 Task: Create a due date automation trigger when advanced on, on the monday of the week a card is due add fields with custom field "Resume" set to a date in this week at 11:00 AM.
Action: Mouse moved to (1359, 114)
Screenshot: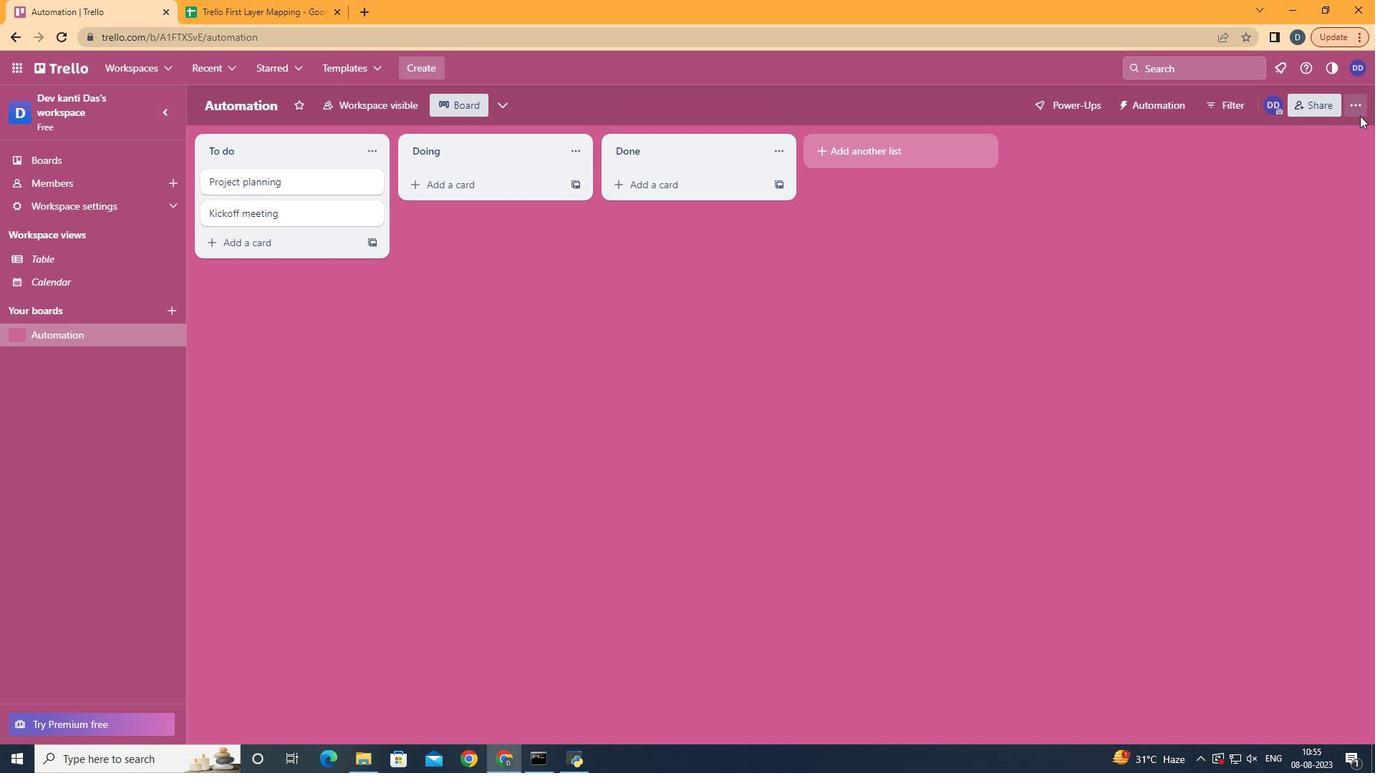 
Action: Mouse pressed left at (1359, 114)
Screenshot: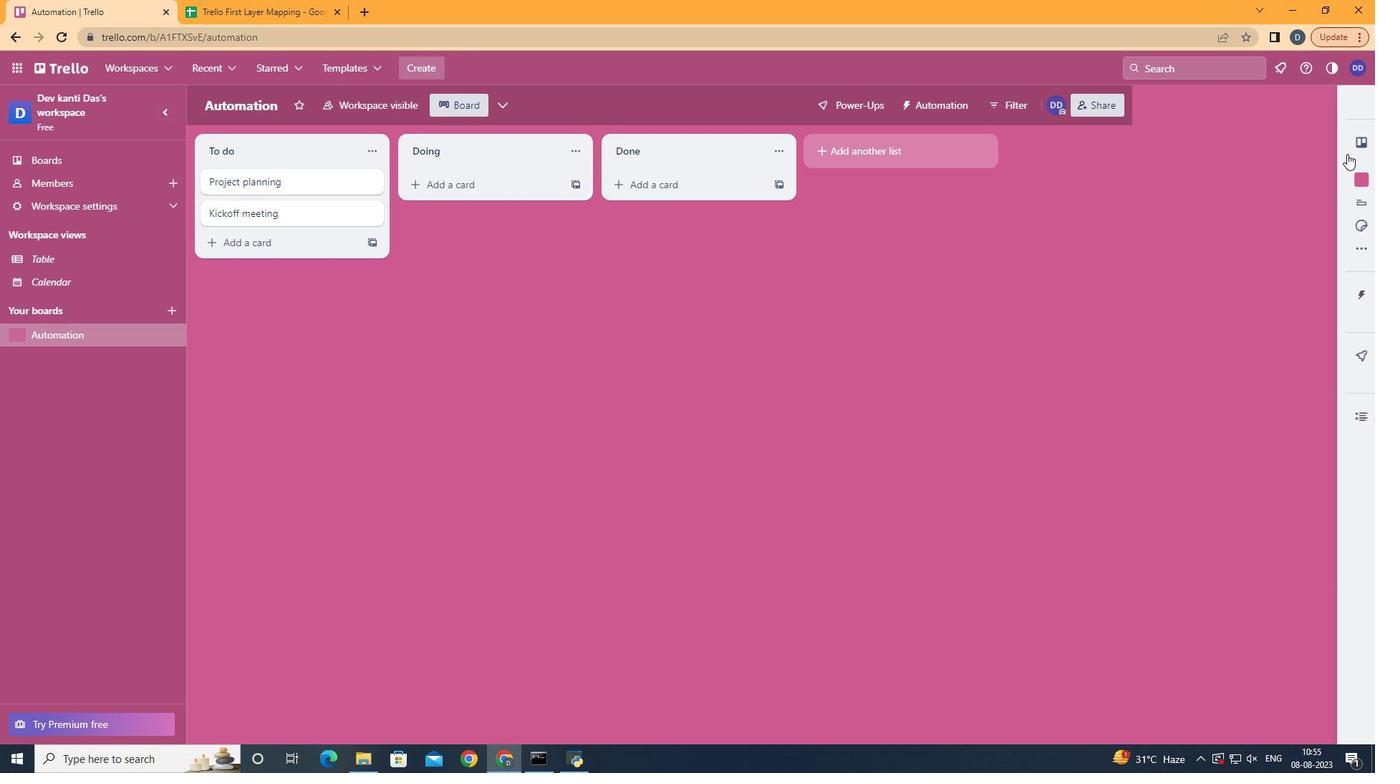 
Action: Mouse moved to (1244, 300)
Screenshot: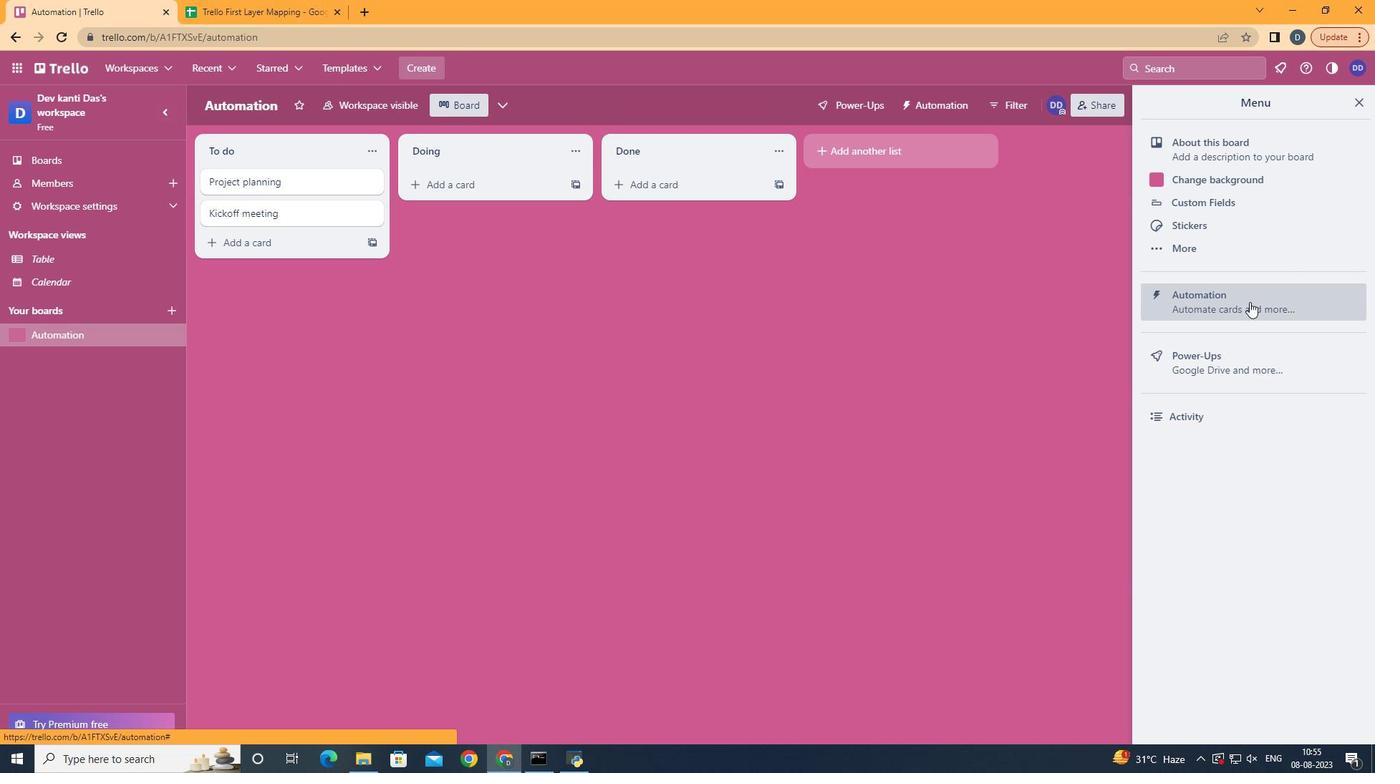 
Action: Mouse pressed left at (1244, 300)
Screenshot: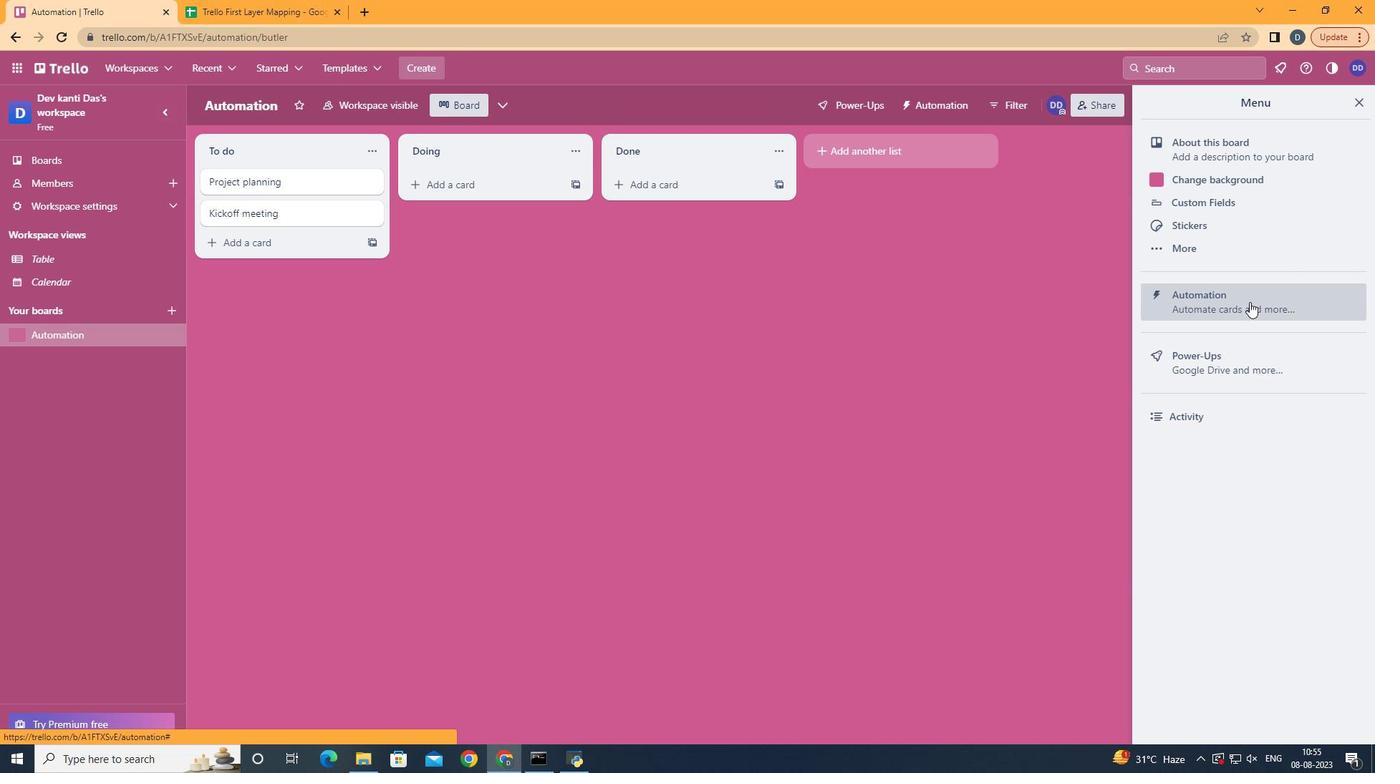 
Action: Mouse moved to (251, 284)
Screenshot: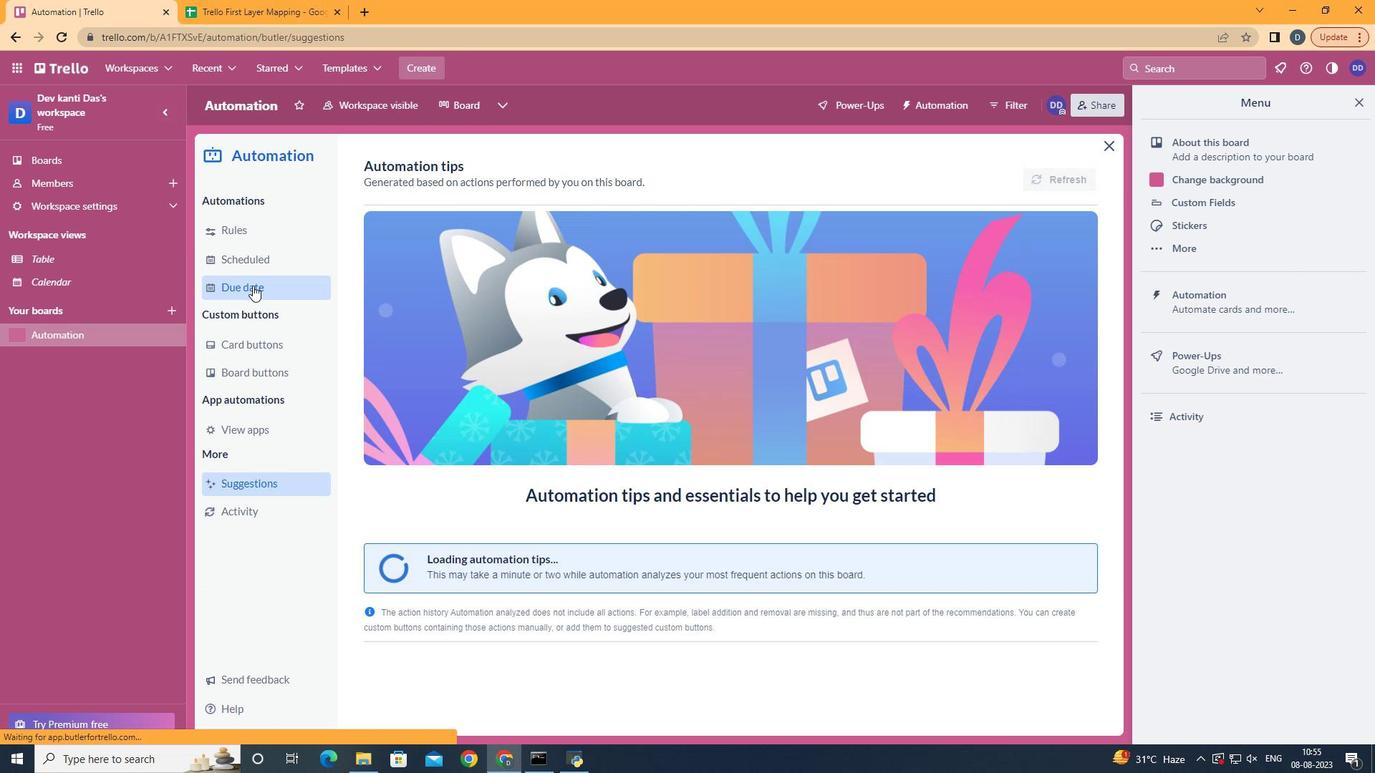 
Action: Mouse pressed left at (251, 284)
Screenshot: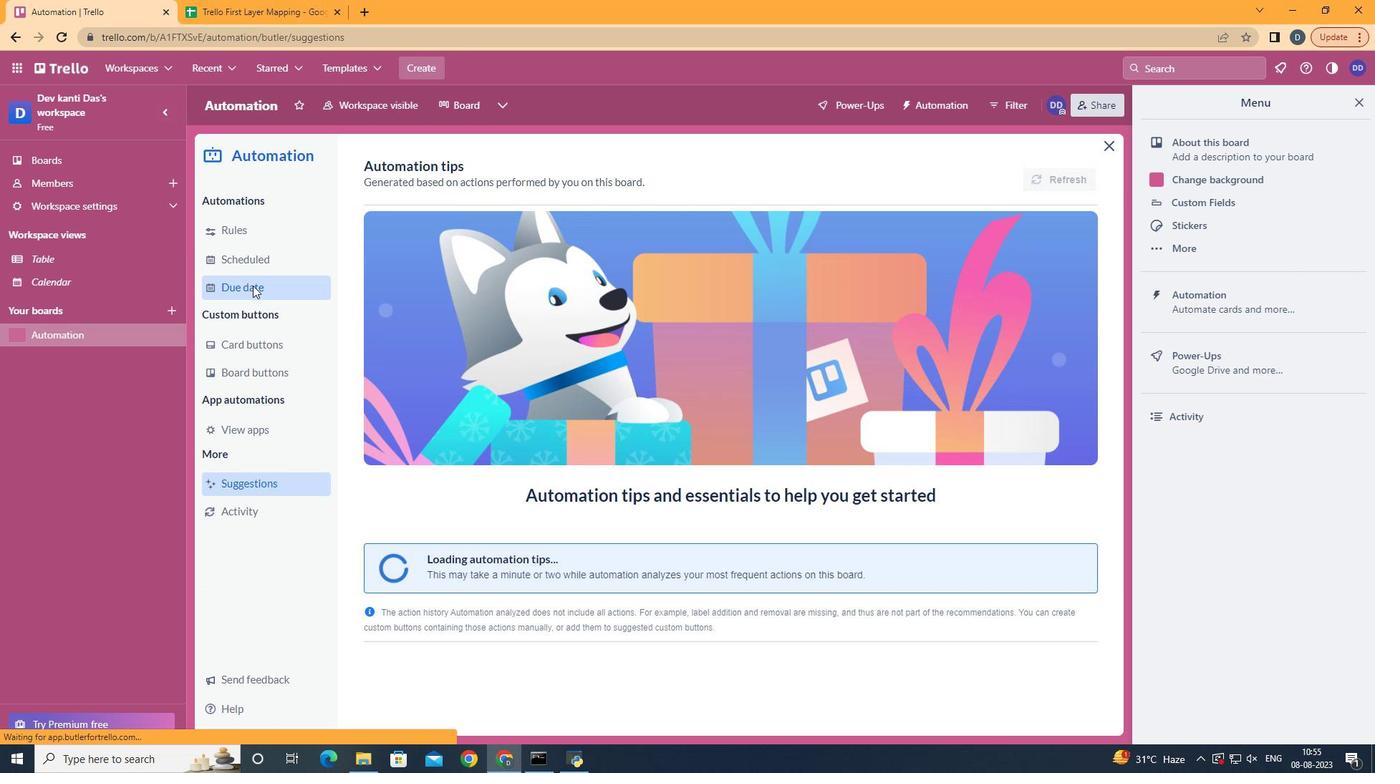 
Action: Mouse moved to (1016, 169)
Screenshot: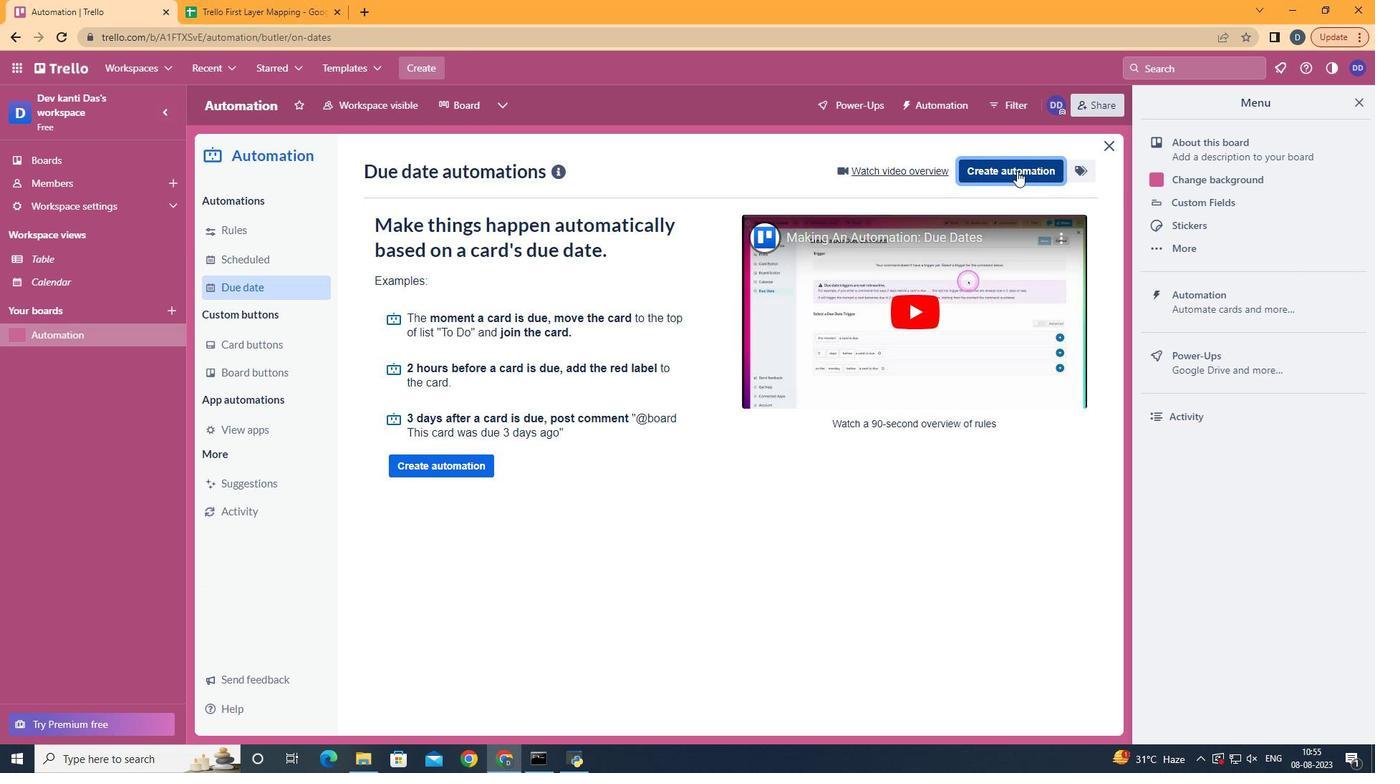 
Action: Mouse pressed left at (1016, 169)
Screenshot: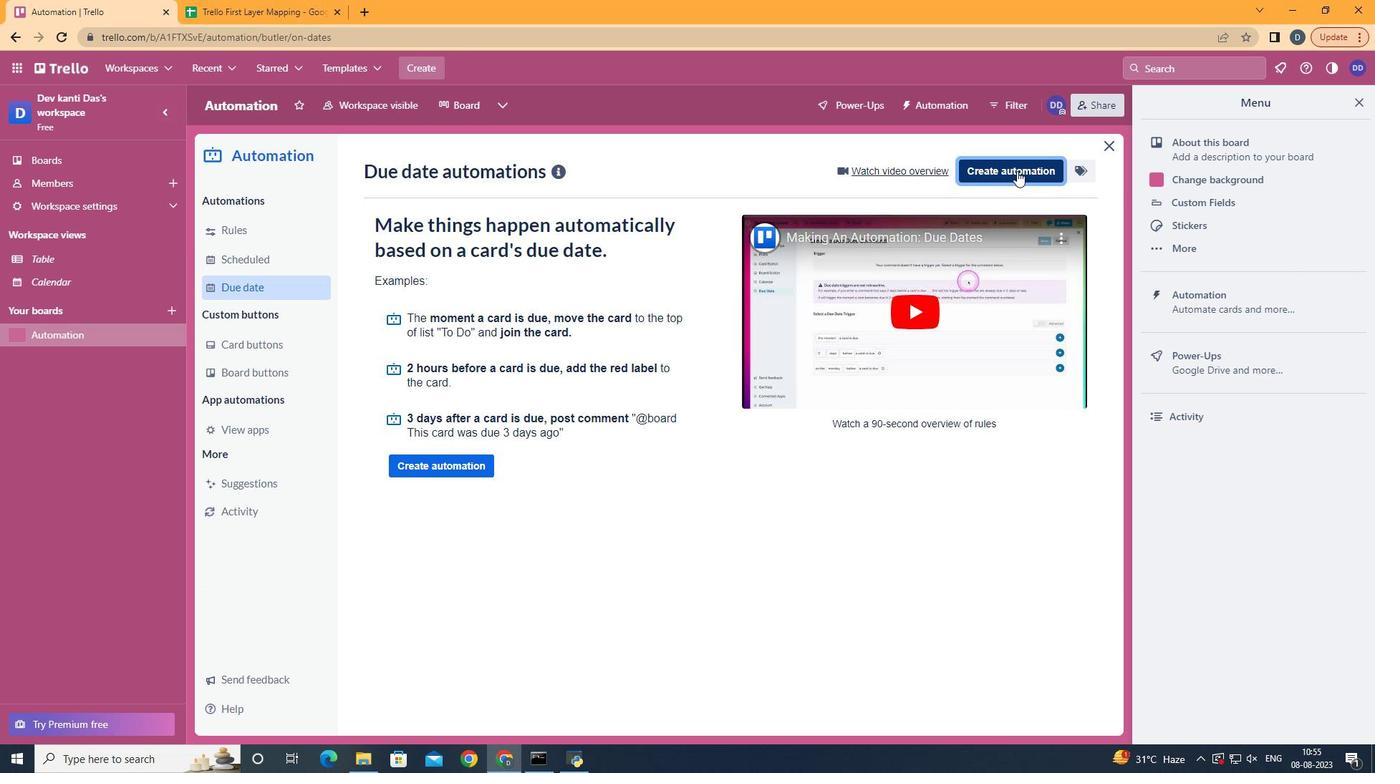 
Action: Mouse moved to (761, 299)
Screenshot: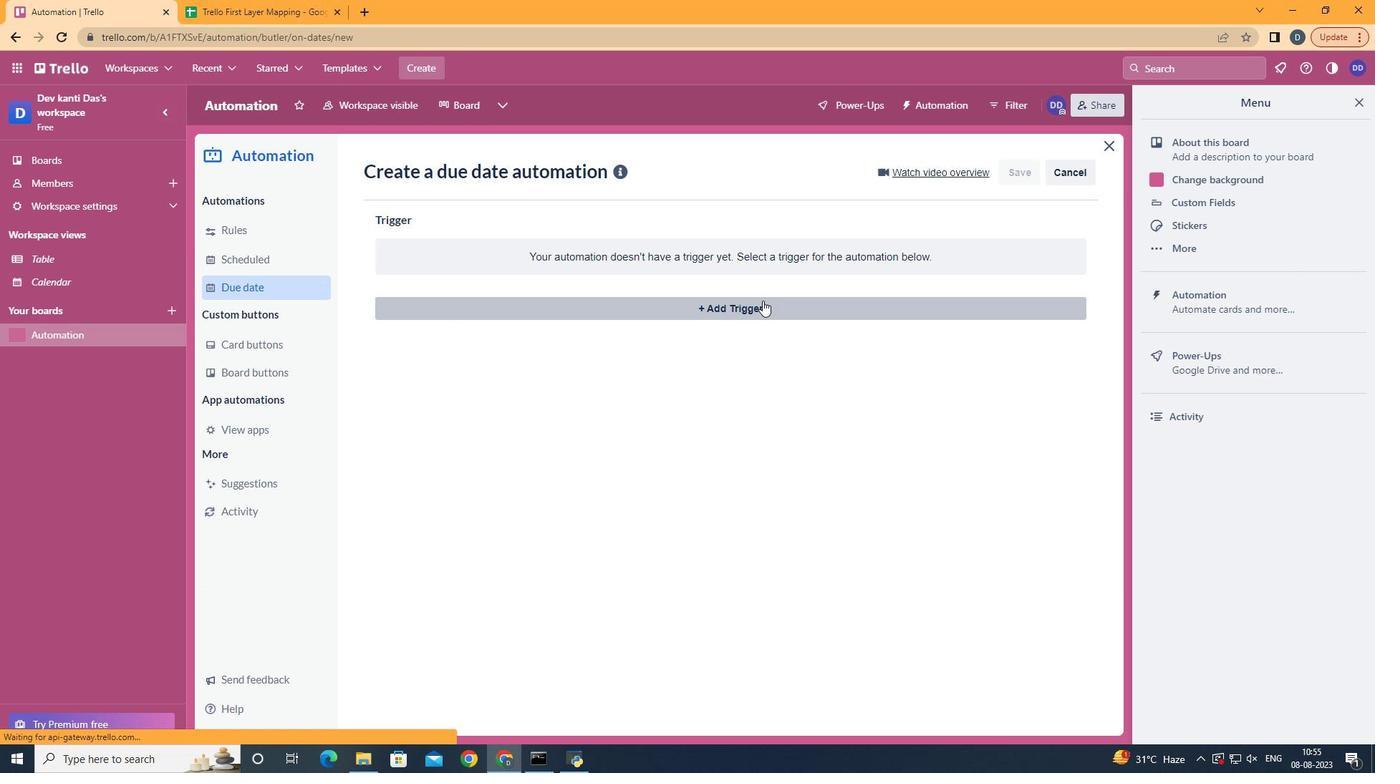 
Action: Mouse pressed left at (761, 299)
Screenshot: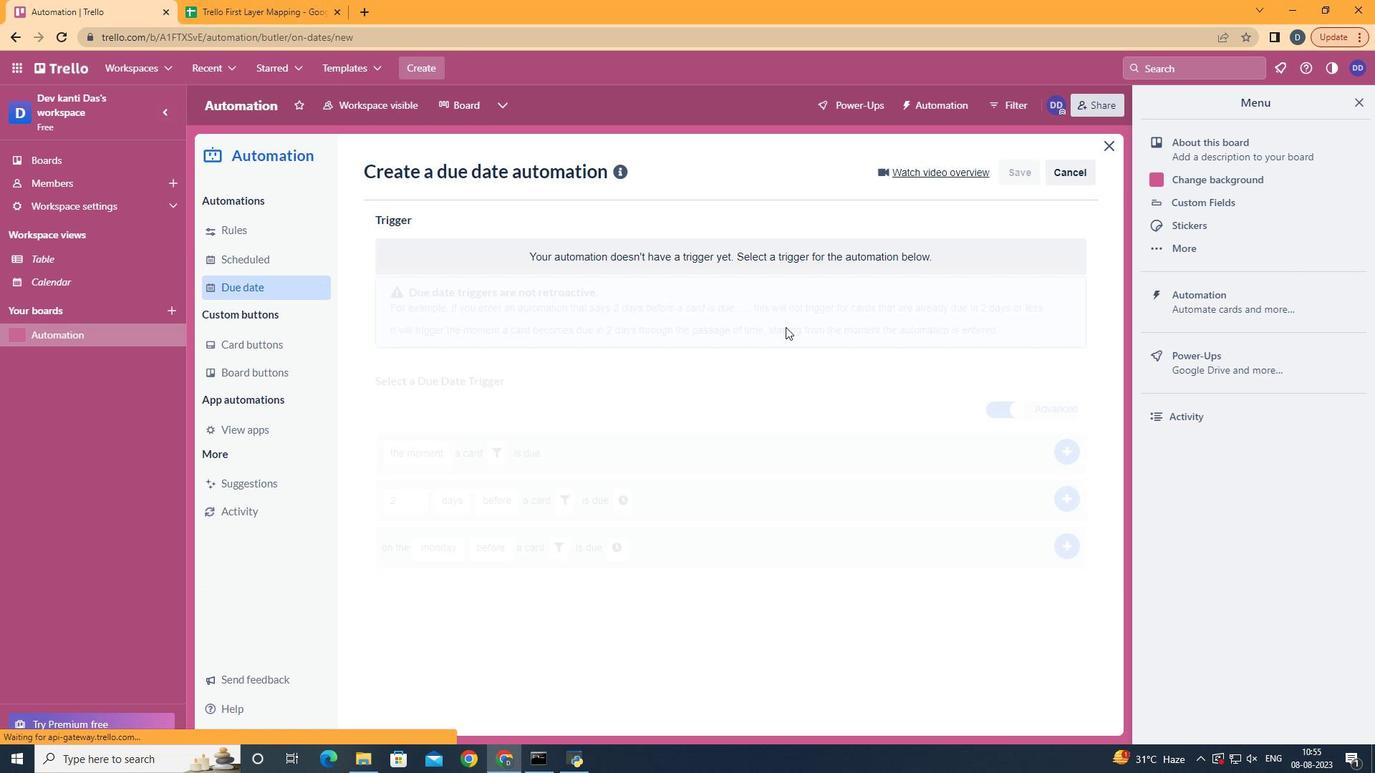 
Action: Mouse moved to (482, 372)
Screenshot: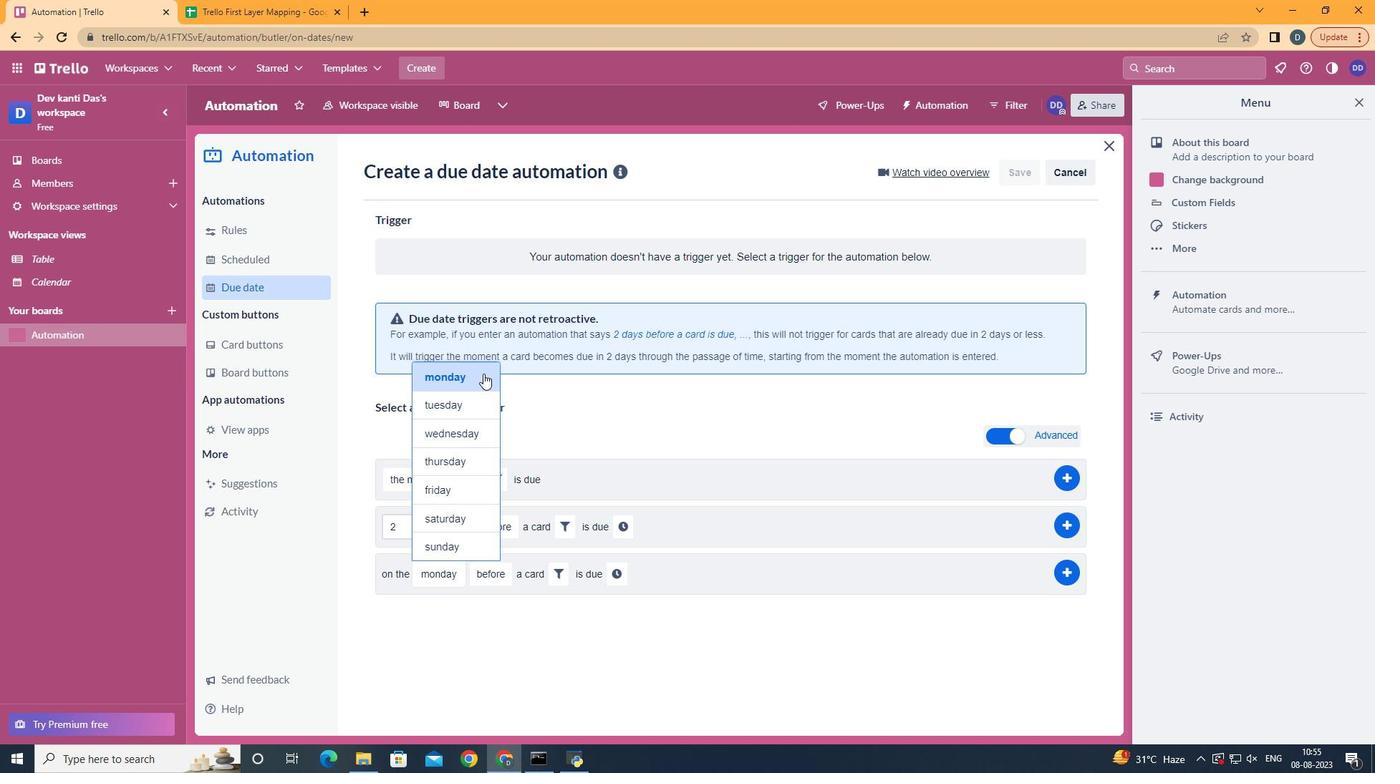 
Action: Mouse pressed left at (482, 372)
Screenshot: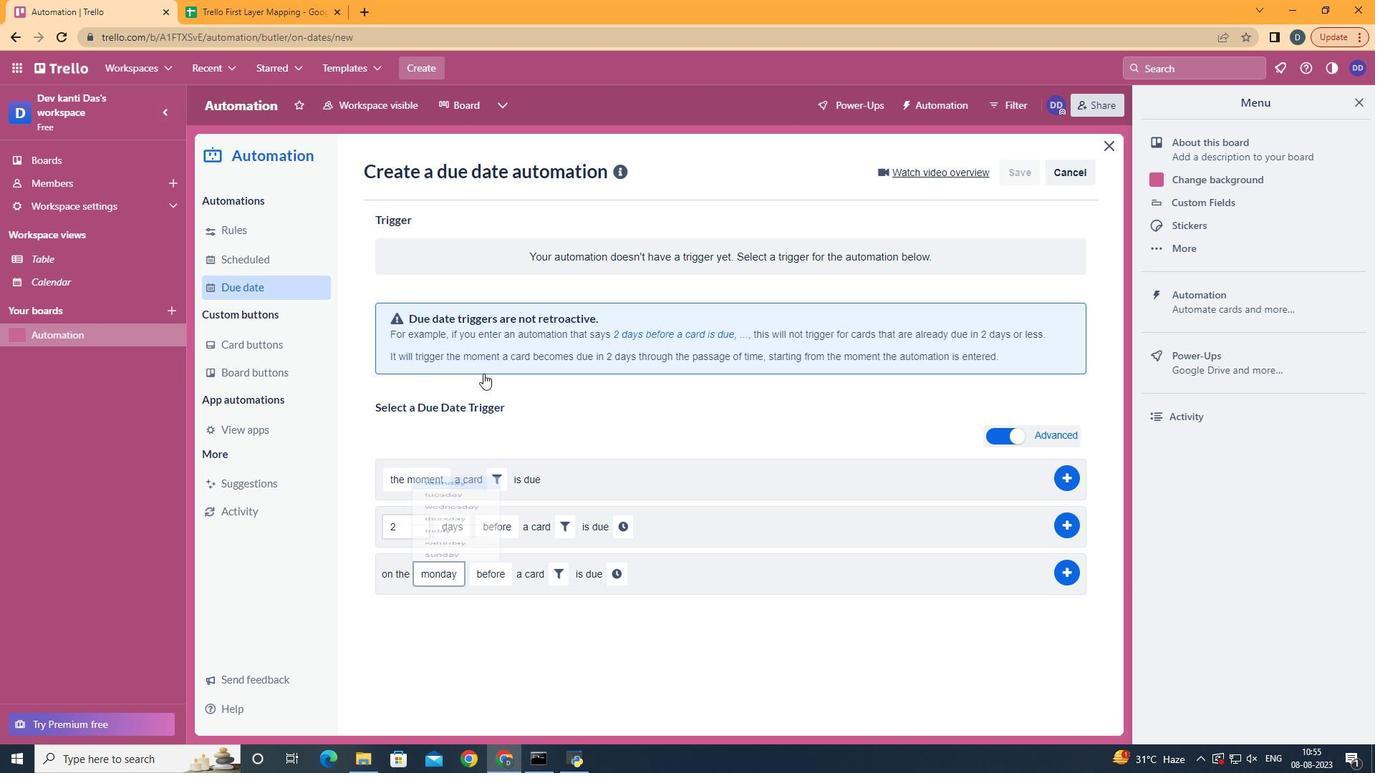 
Action: Mouse moved to (525, 655)
Screenshot: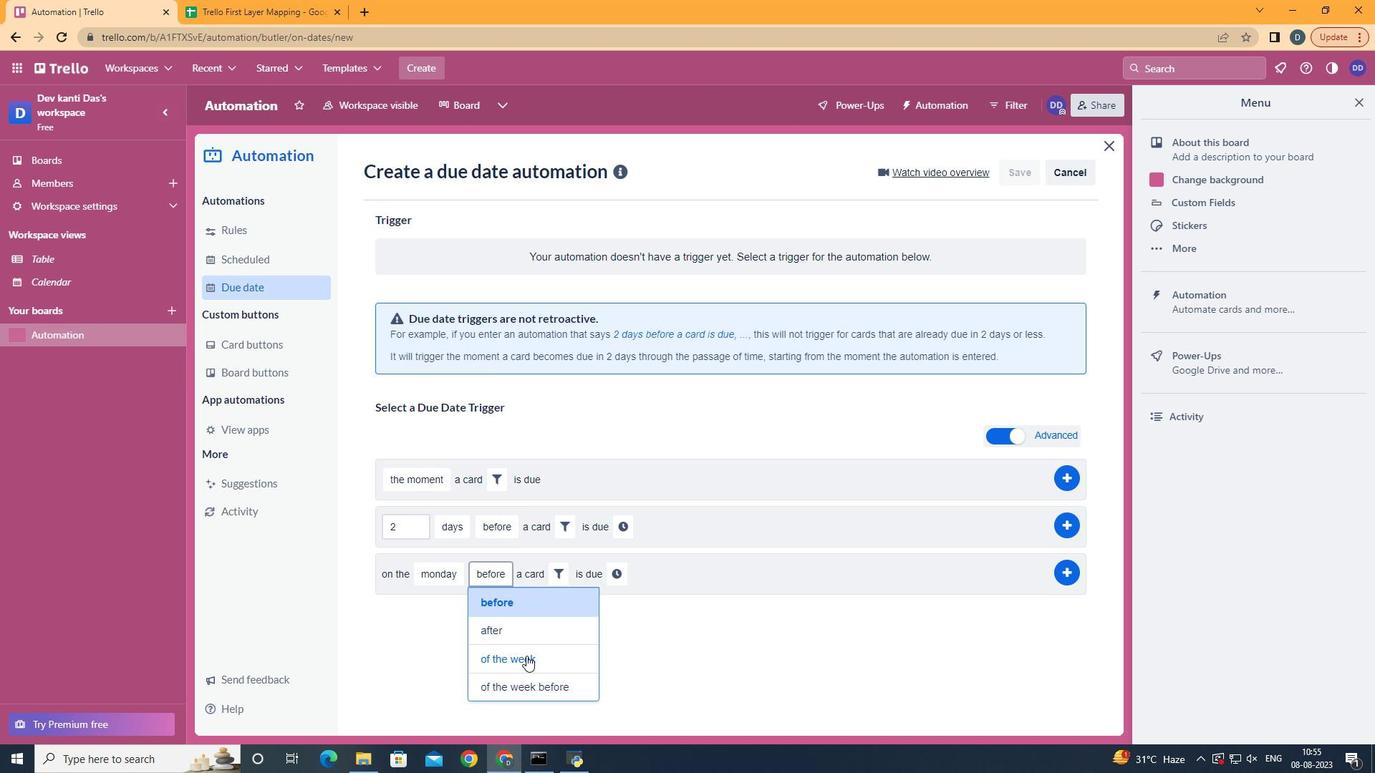 
Action: Mouse pressed left at (525, 655)
Screenshot: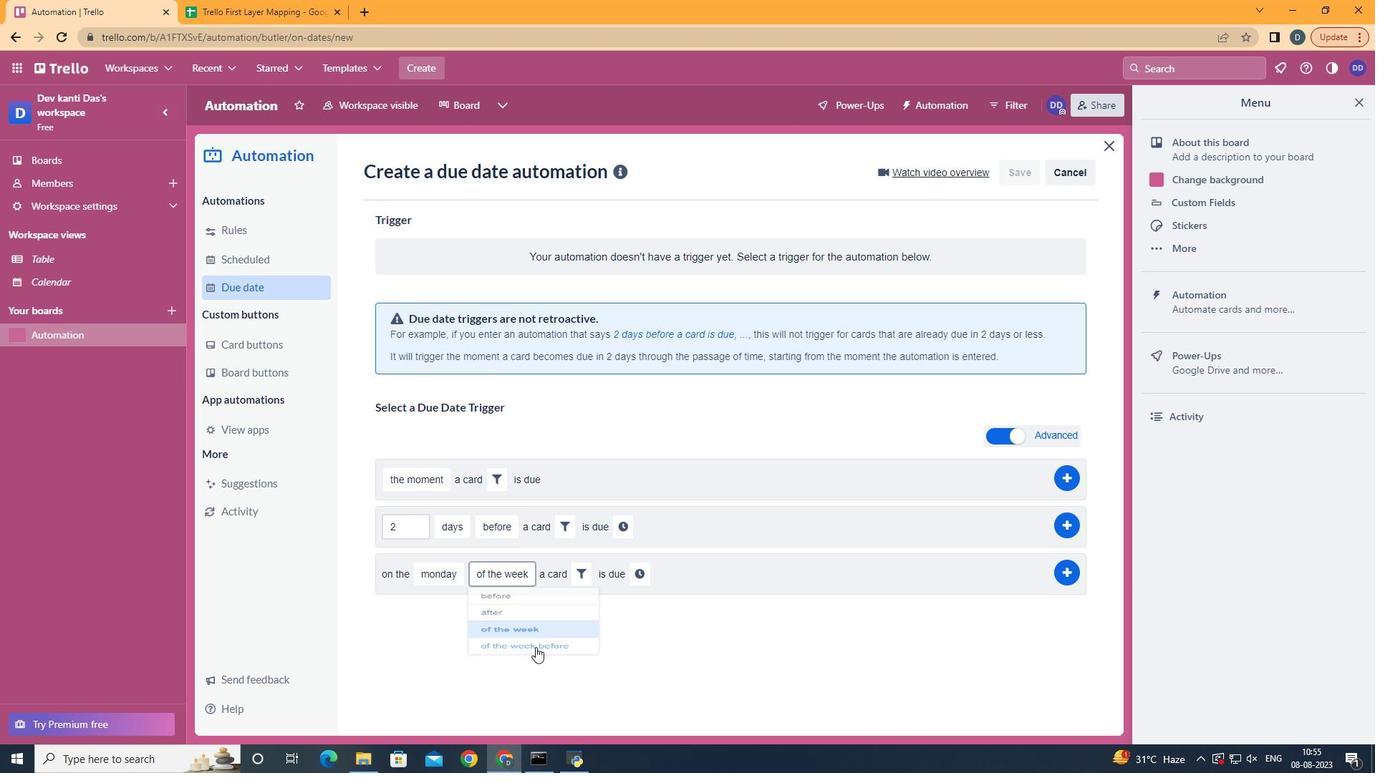 
Action: Mouse moved to (588, 561)
Screenshot: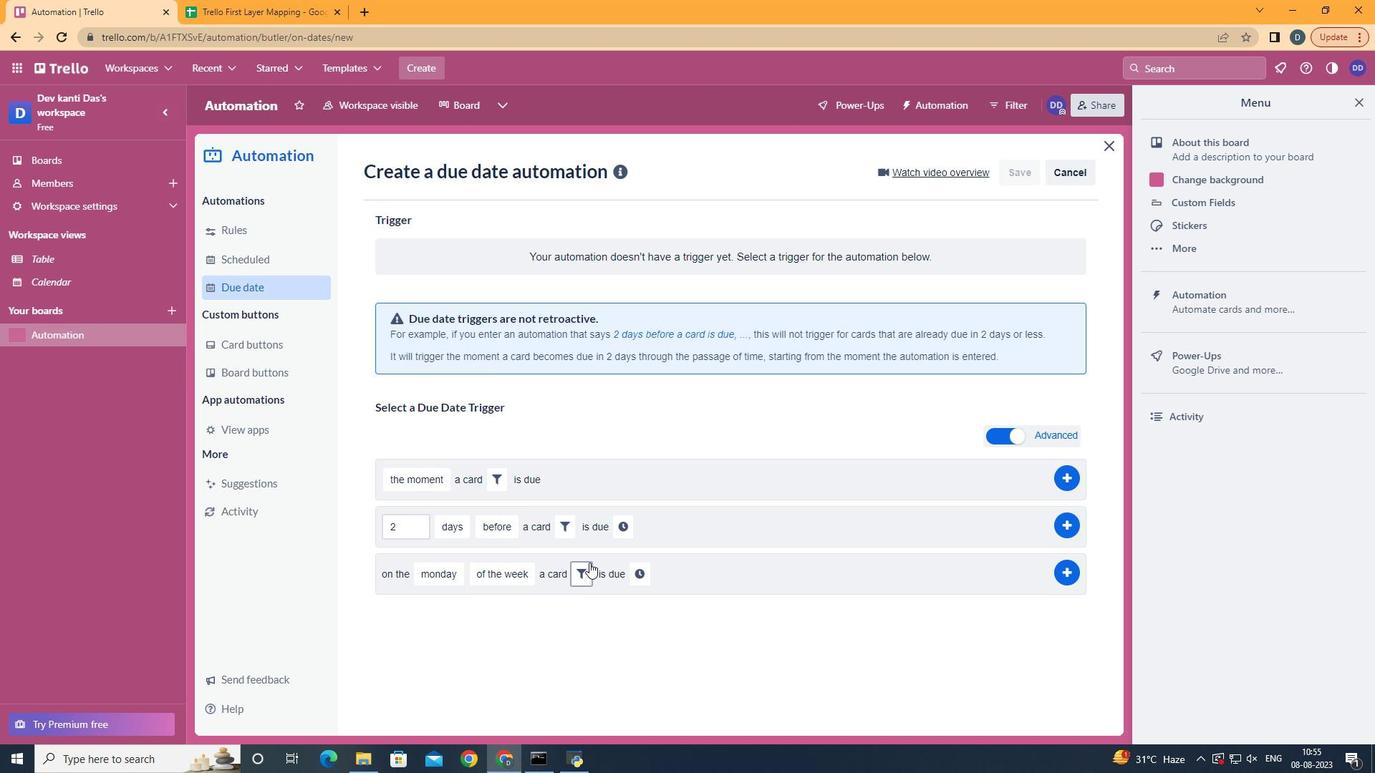 
Action: Mouse pressed left at (588, 561)
Screenshot: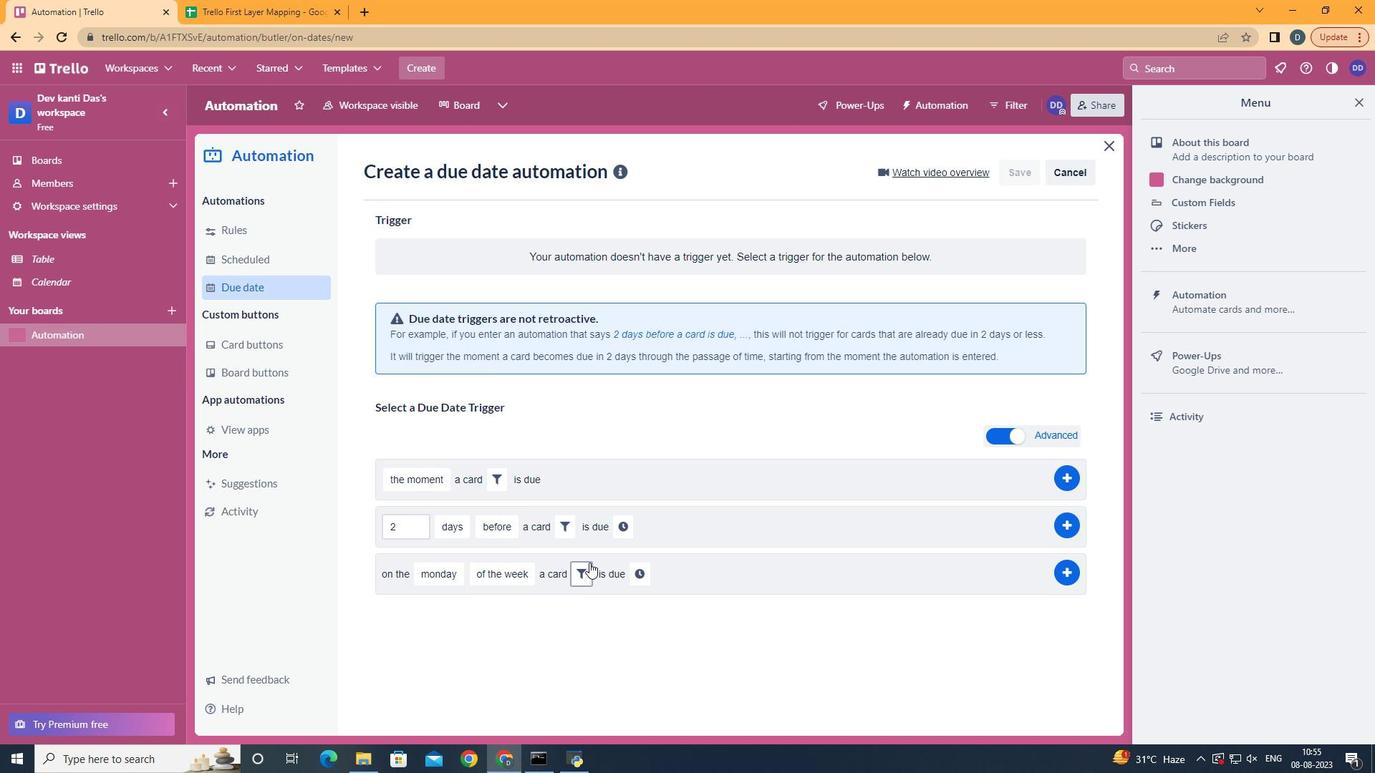 
Action: Mouse moved to (823, 609)
Screenshot: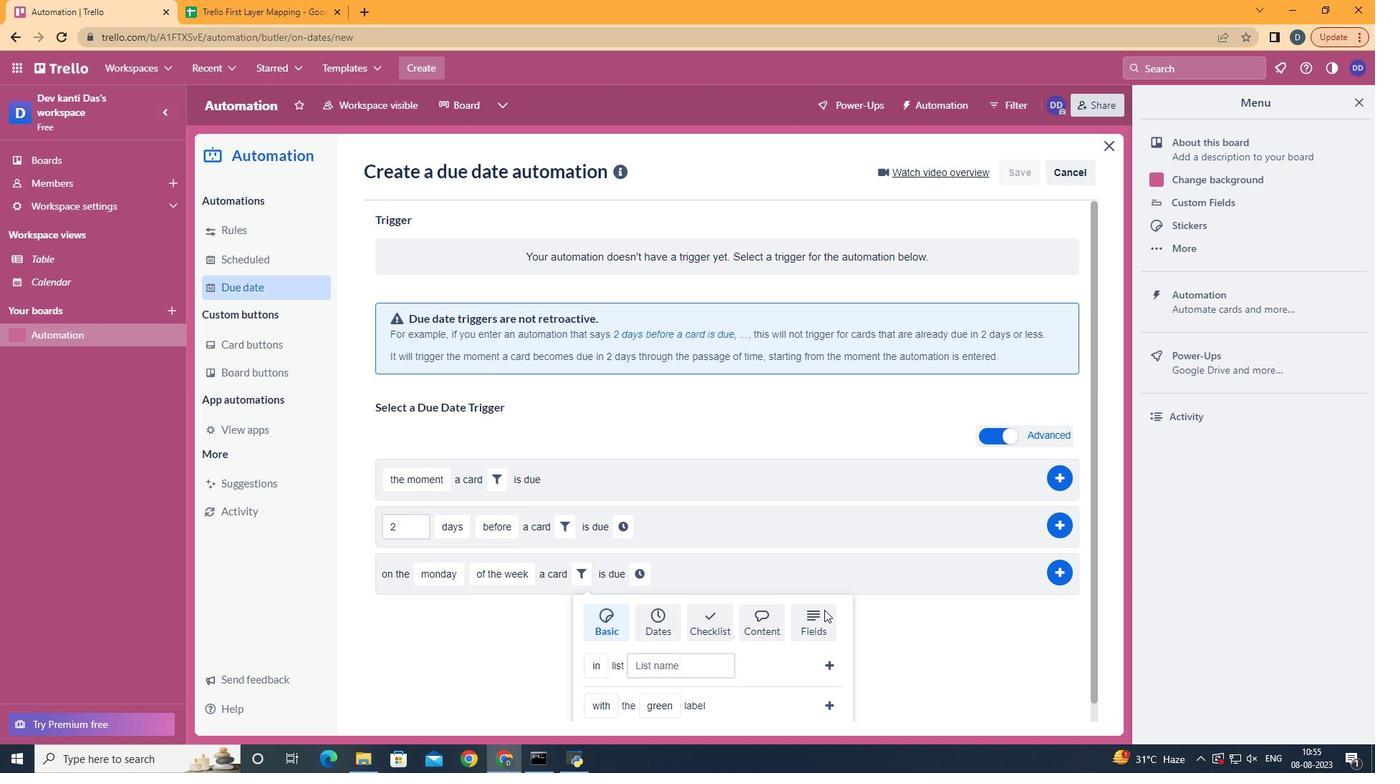 
Action: Mouse pressed left at (823, 609)
Screenshot: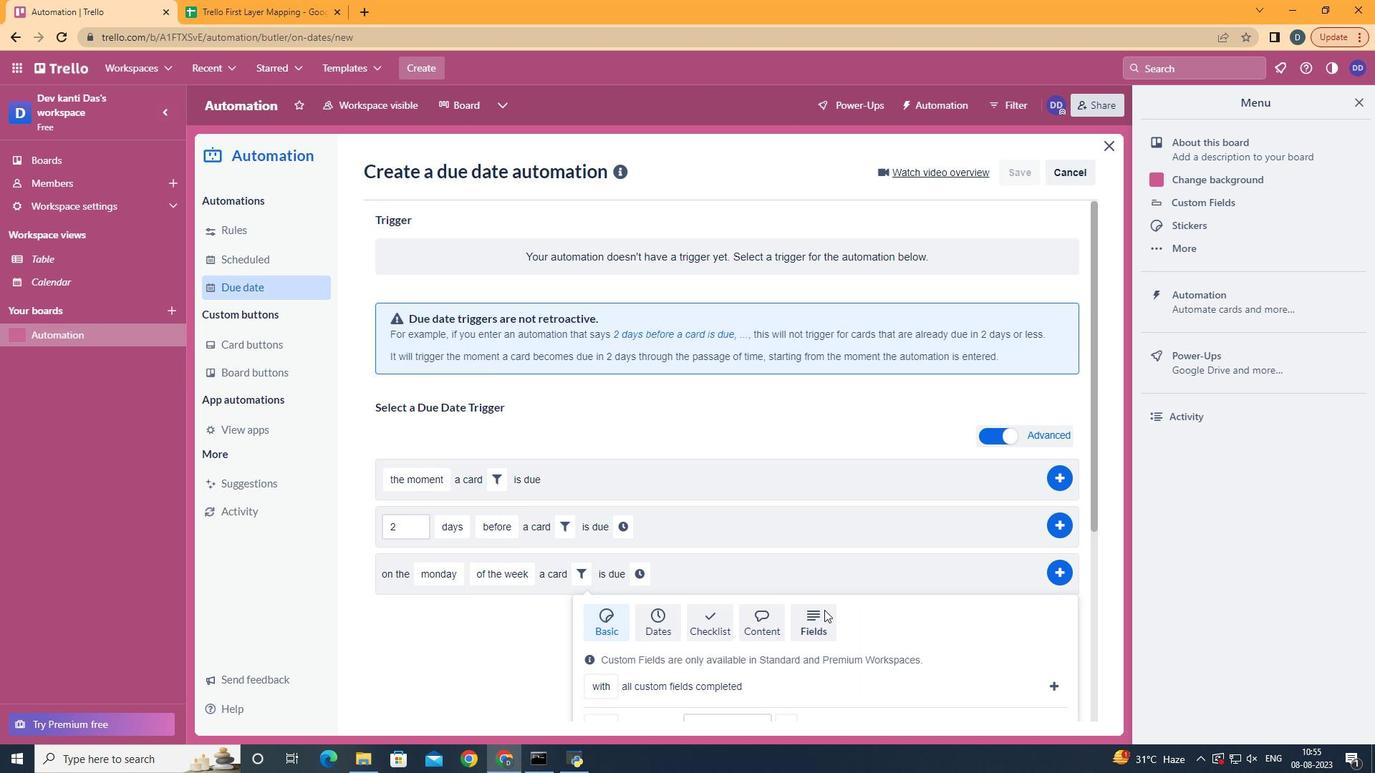 
Action: Mouse scrolled (823, 608) with delta (0, 0)
Screenshot: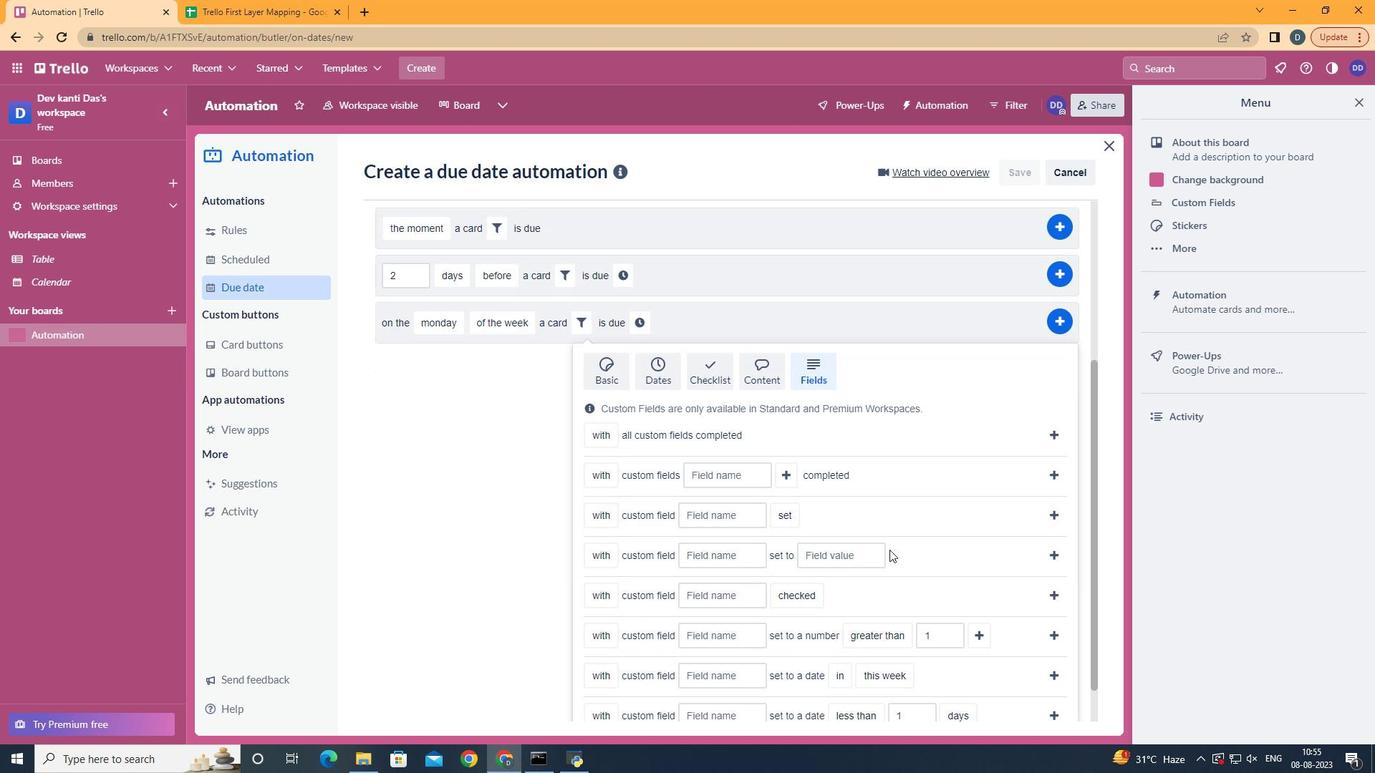 
Action: Mouse scrolled (823, 608) with delta (0, 0)
Screenshot: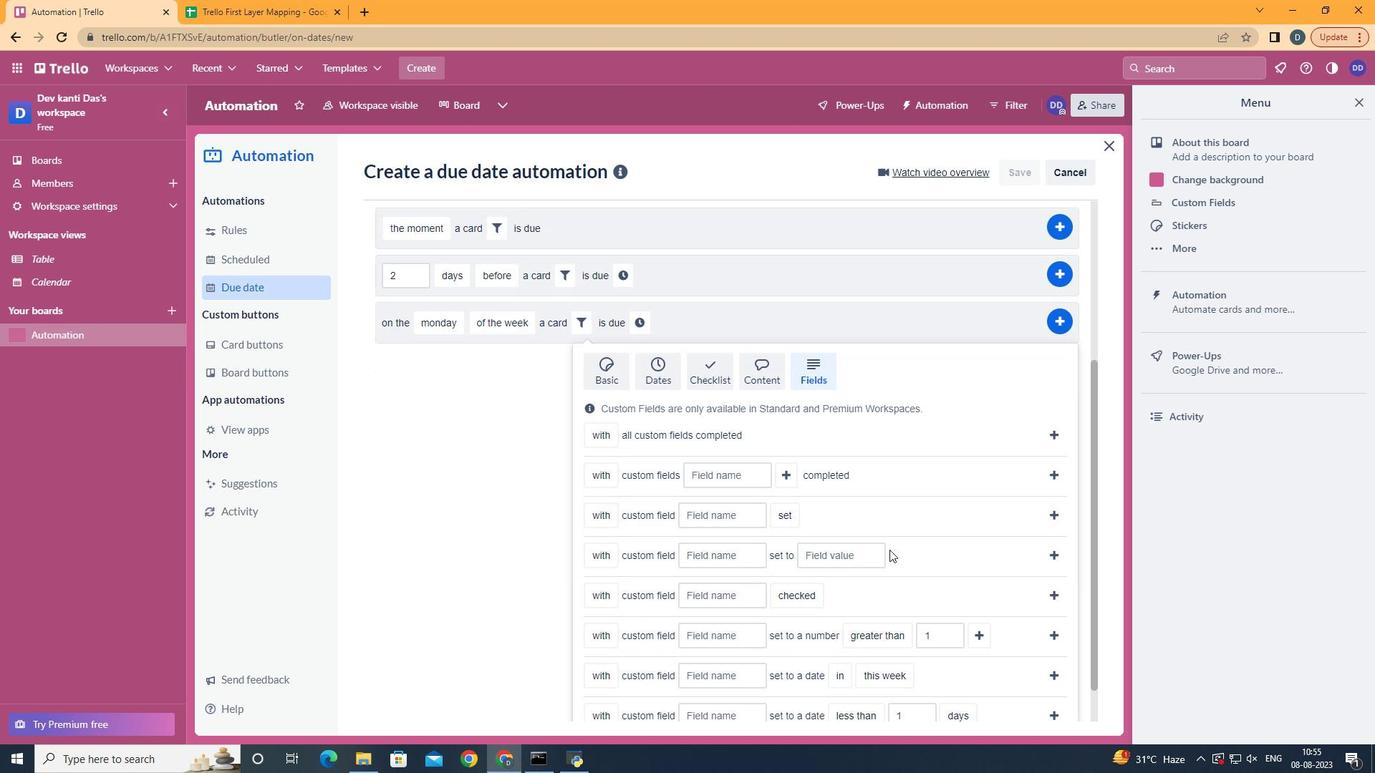 
Action: Mouse scrolled (823, 608) with delta (0, 0)
Screenshot: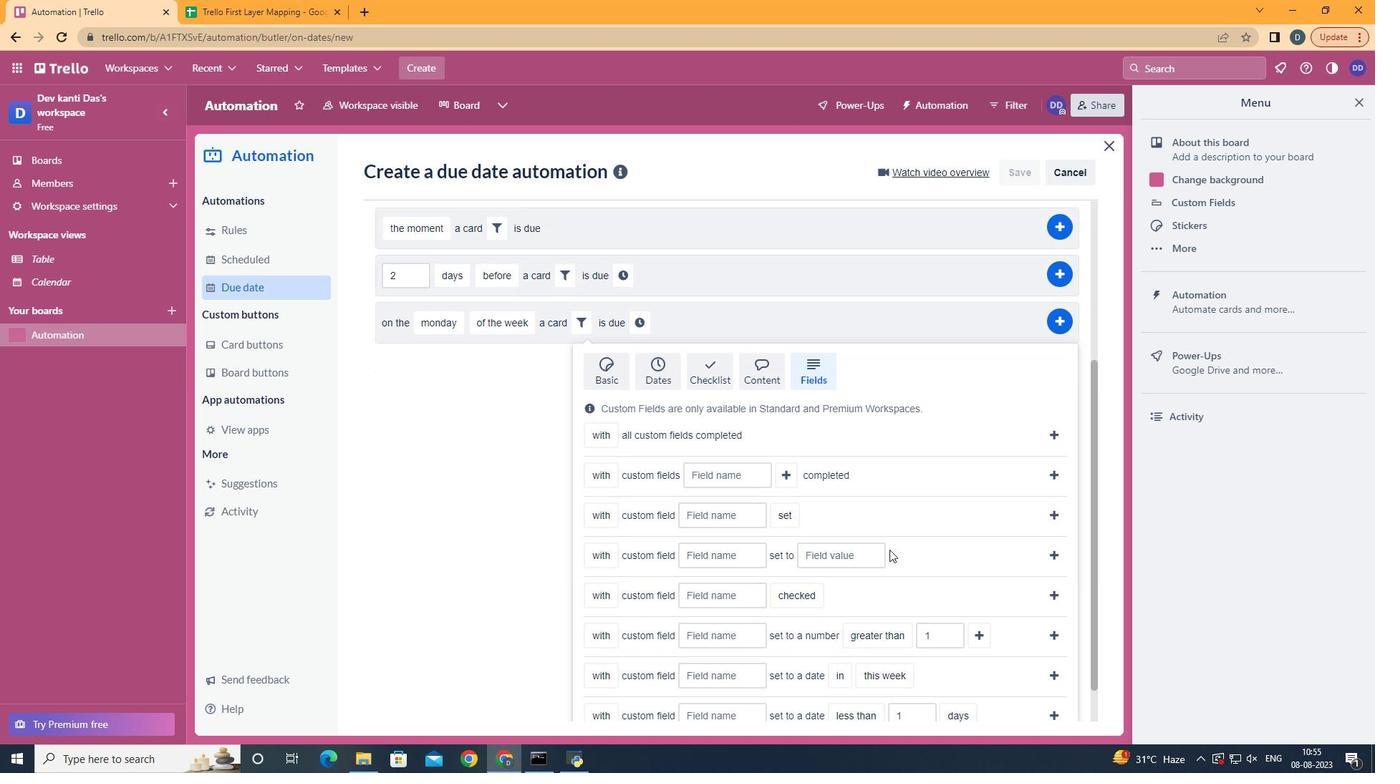 
Action: Mouse scrolled (823, 608) with delta (0, 0)
Screenshot: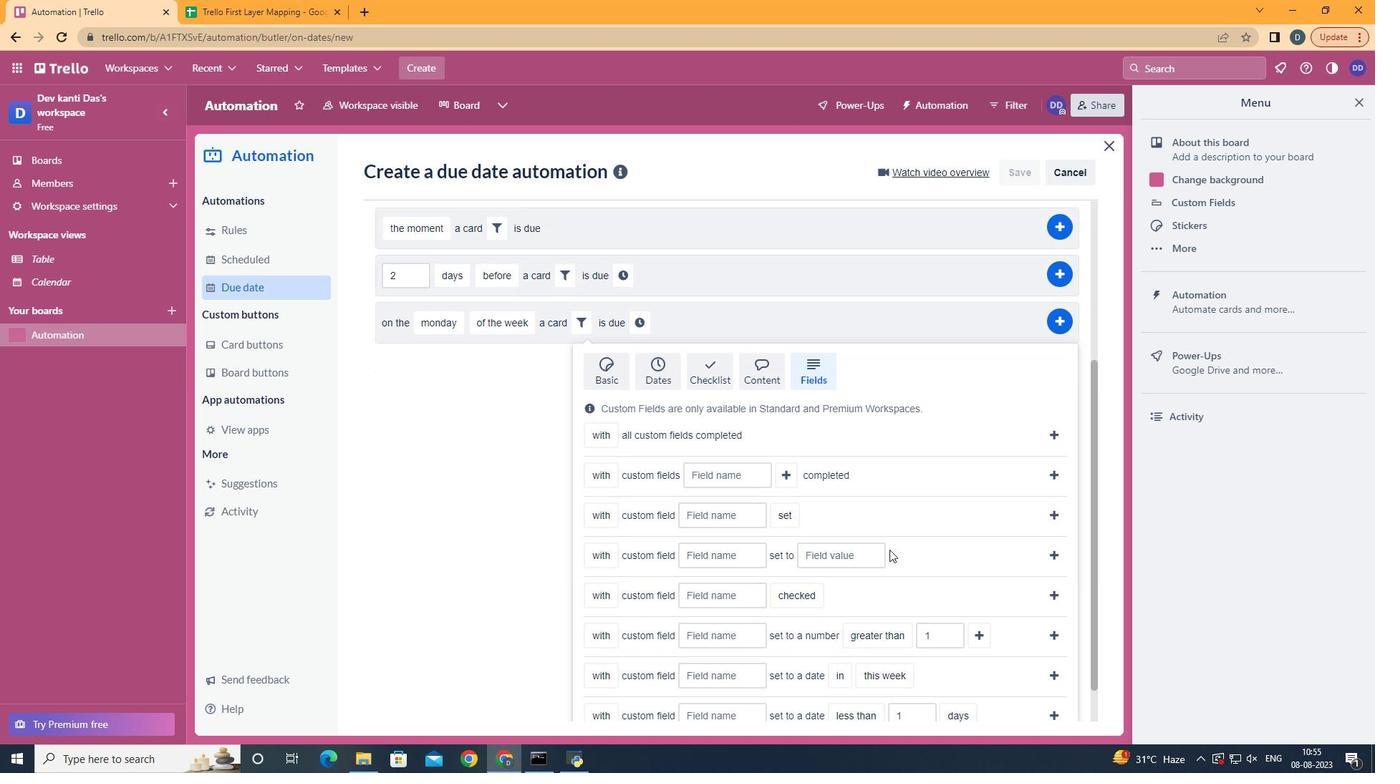 
Action: Mouse scrolled (823, 608) with delta (0, 0)
Screenshot: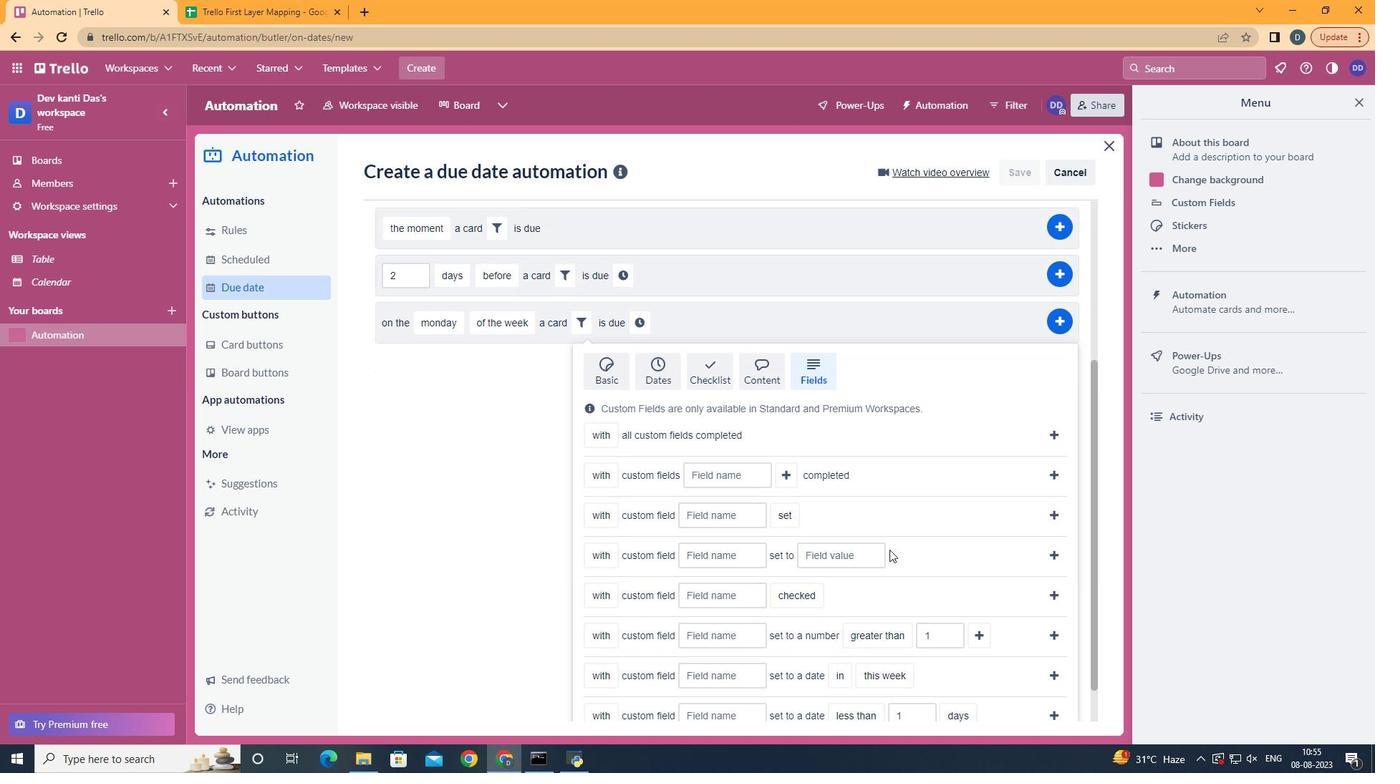
Action: Mouse moved to (824, 608)
Screenshot: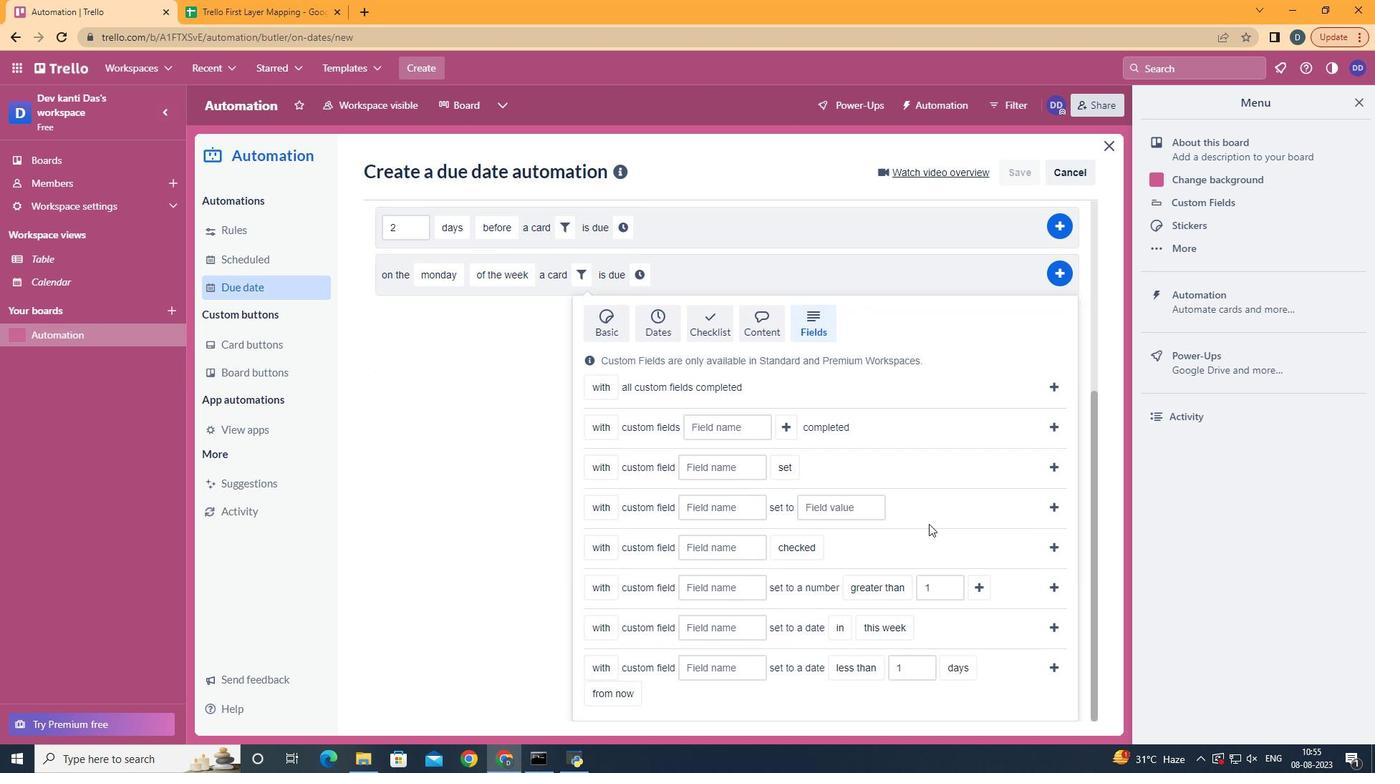 
Action: Mouse scrolled (824, 607) with delta (0, 0)
Screenshot: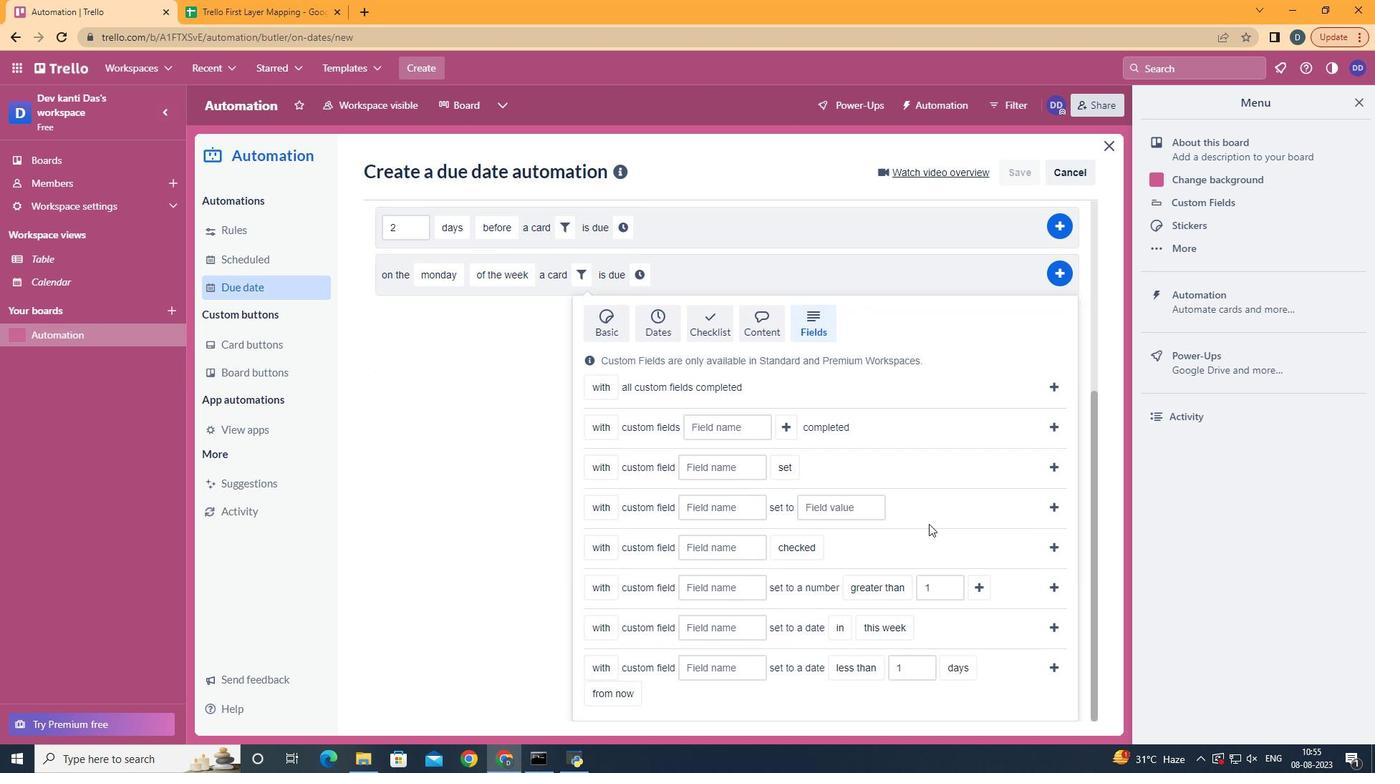 
Action: Mouse moved to (604, 647)
Screenshot: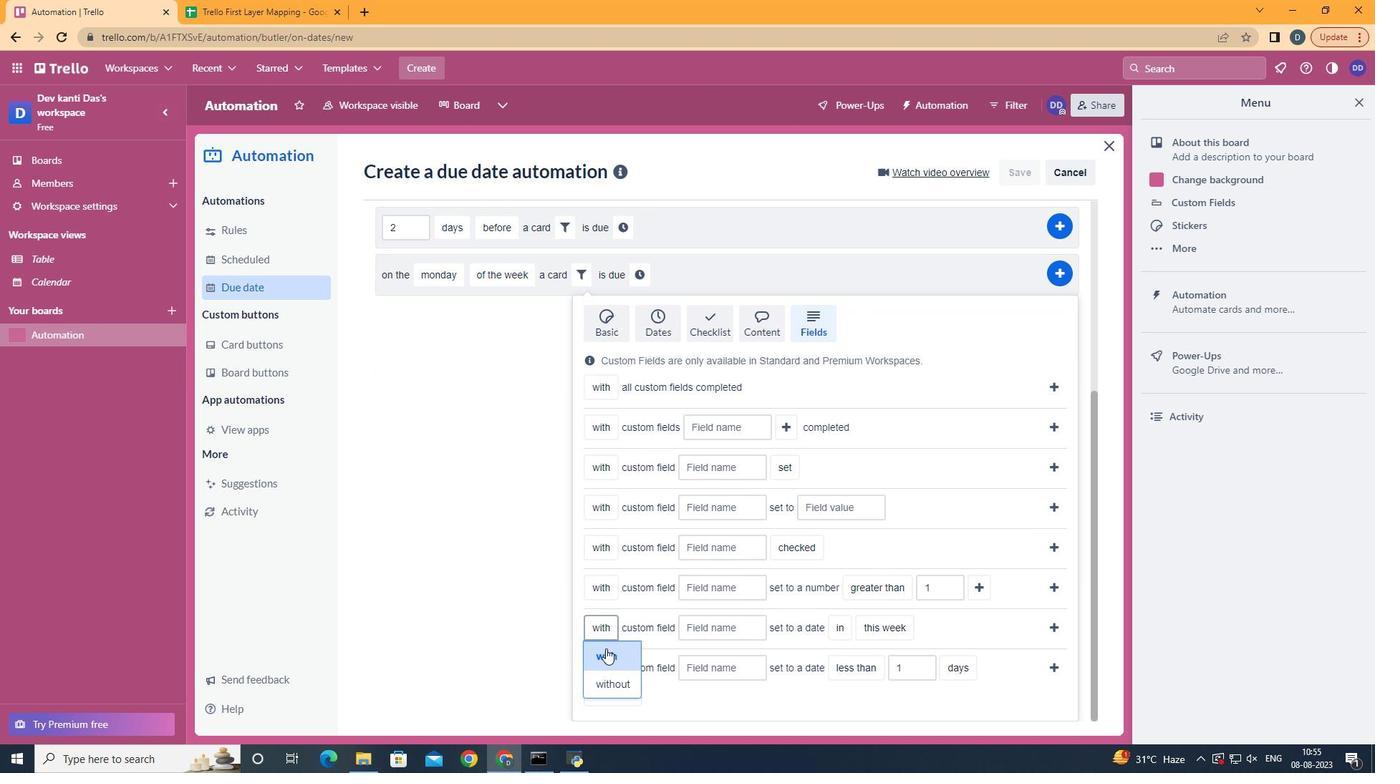 
Action: Mouse pressed left at (604, 647)
Screenshot: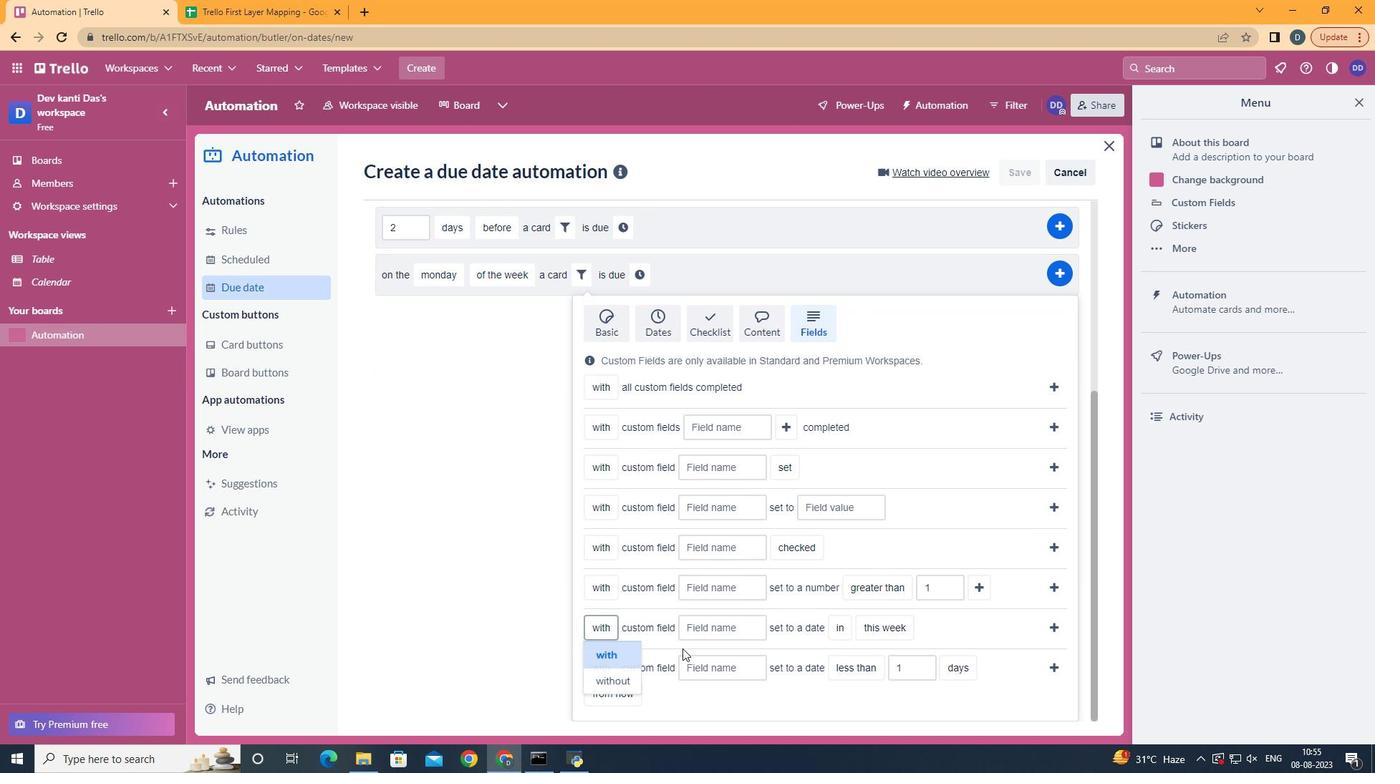 
Action: Mouse moved to (730, 624)
Screenshot: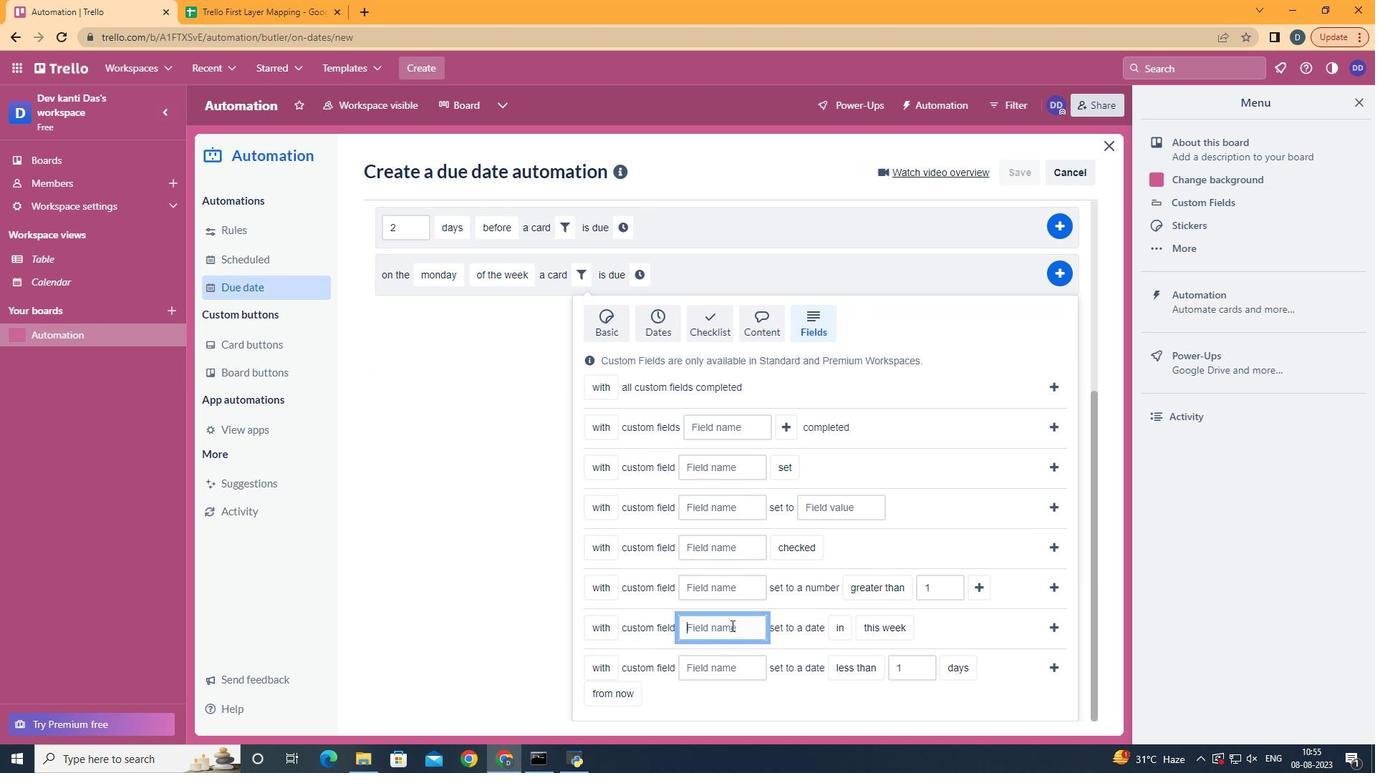 
Action: Mouse pressed left at (730, 624)
Screenshot: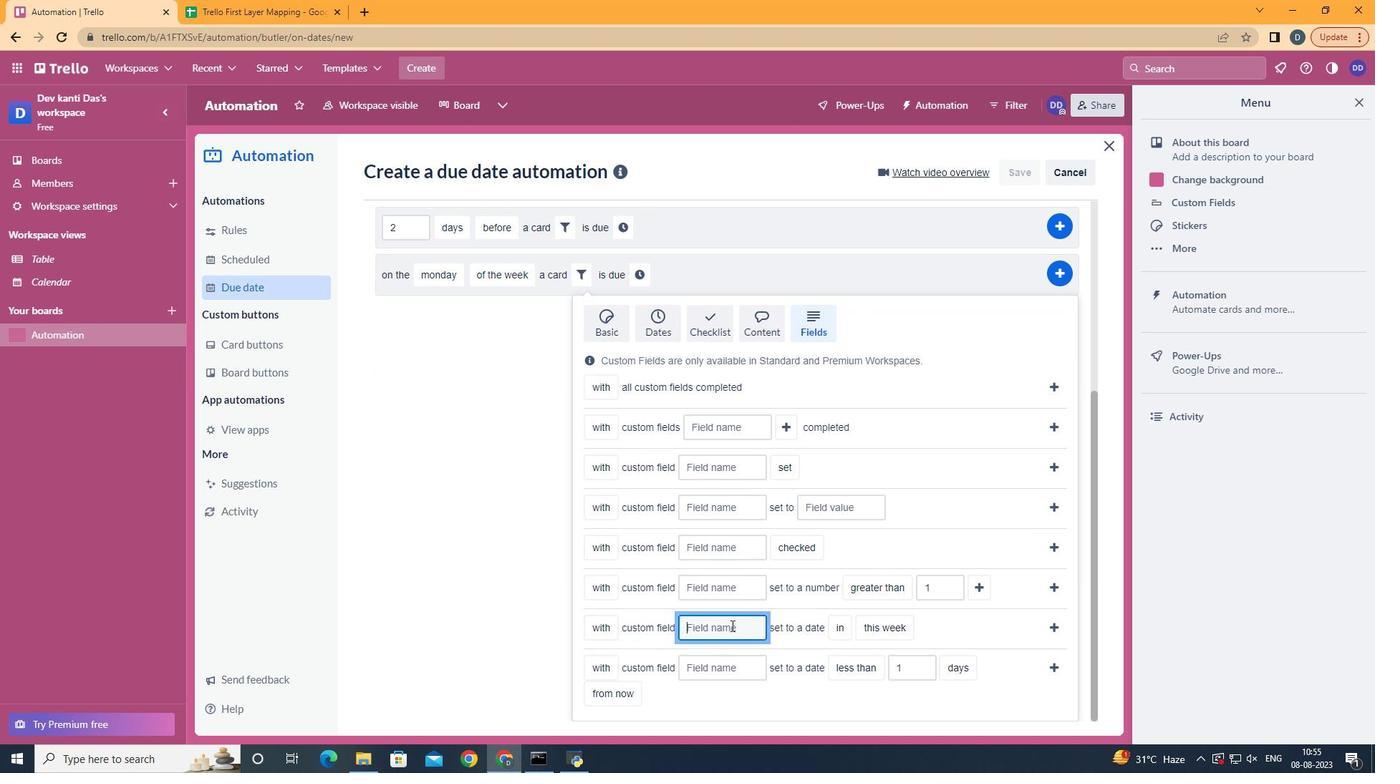 
Action: Key pressed <Key.shift>Resume
Screenshot: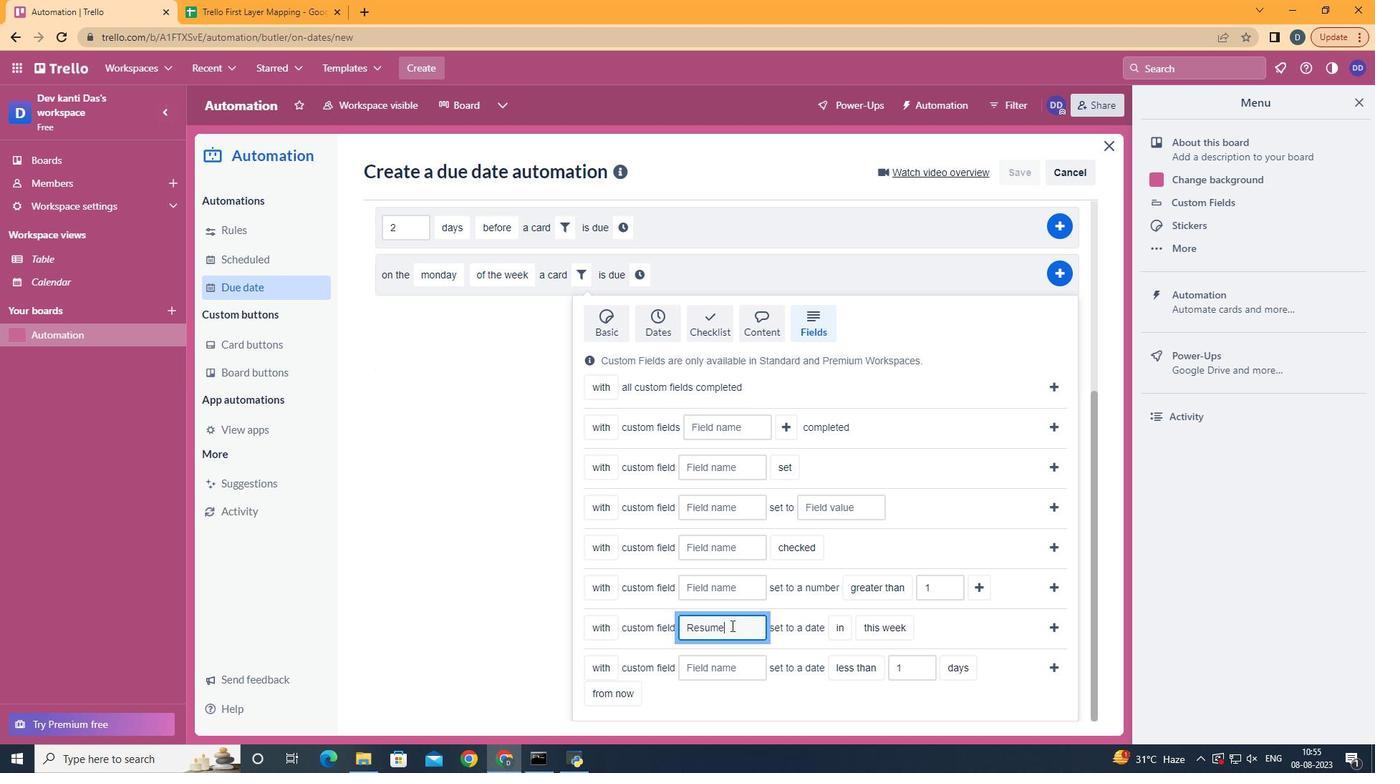 
Action: Mouse moved to (844, 651)
Screenshot: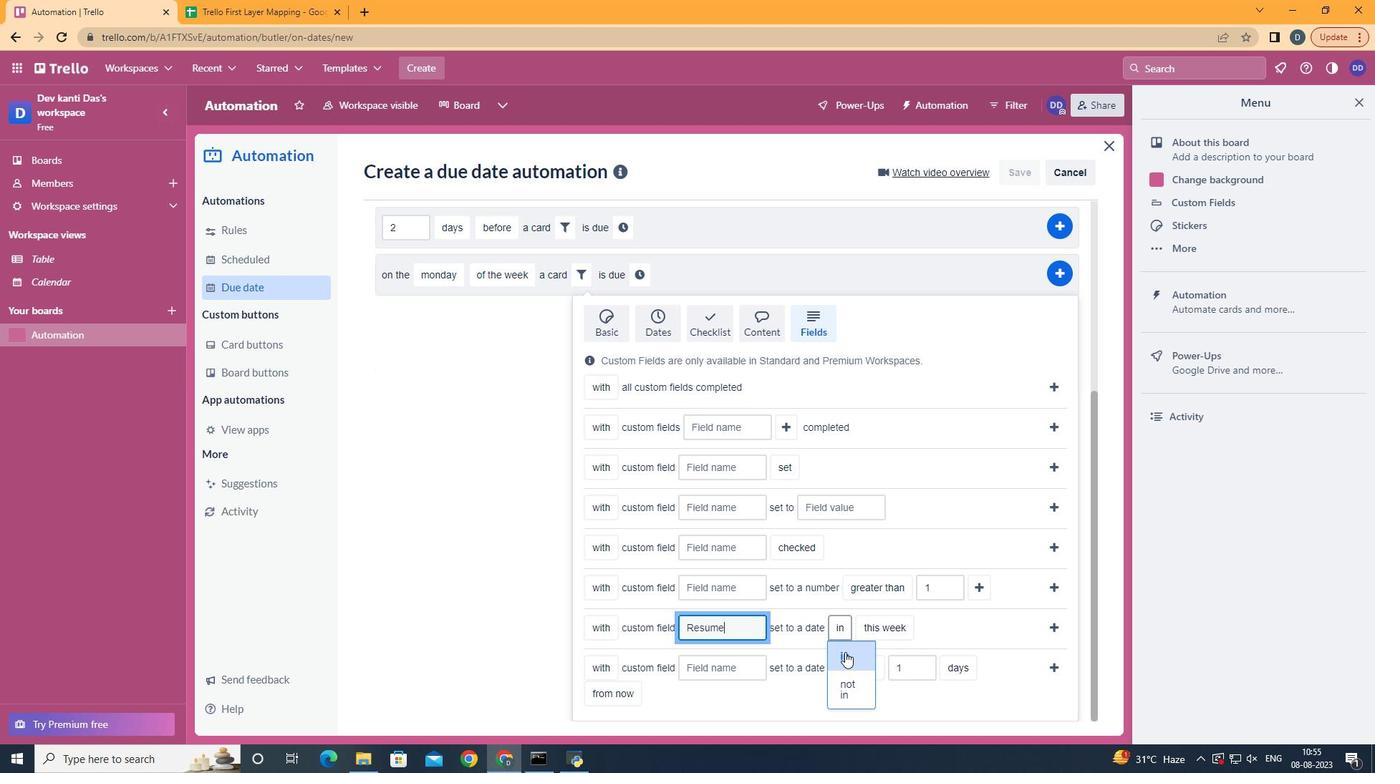
Action: Mouse pressed left at (844, 651)
Screenshot: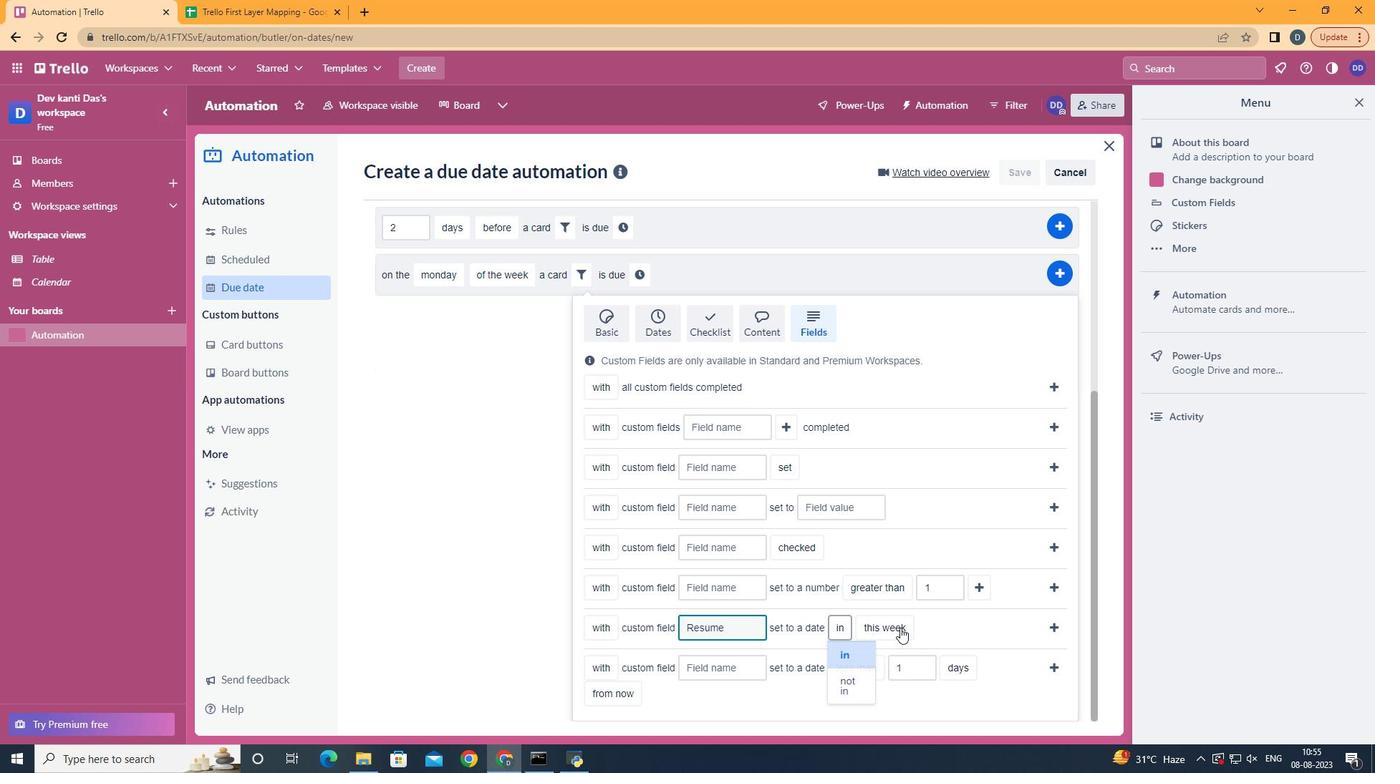 
Action: Mouse moved to (895, 653)
Screenshot: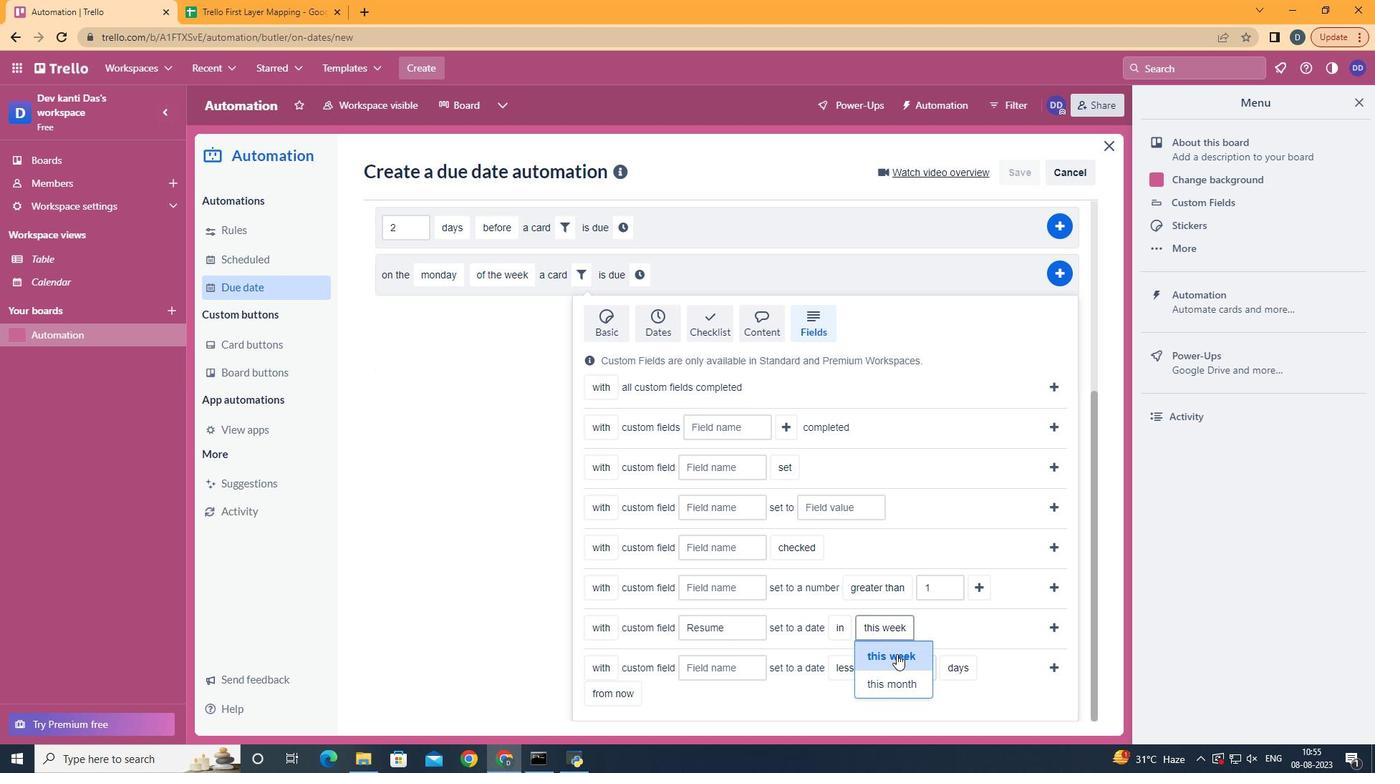 
Action: Mouse pressed left at (895, 653)
Screenshot: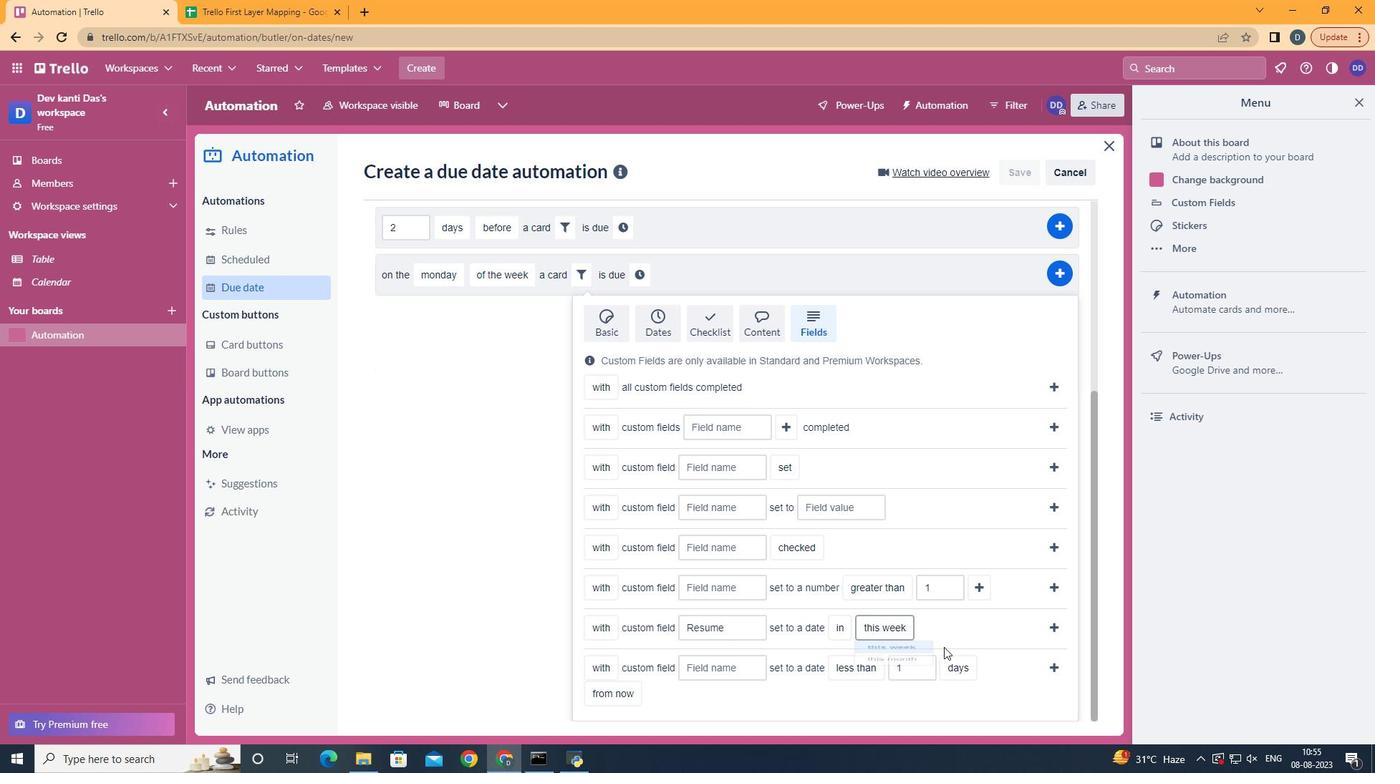 
Action: Mouse moved to (1049, 626)
Screenshot: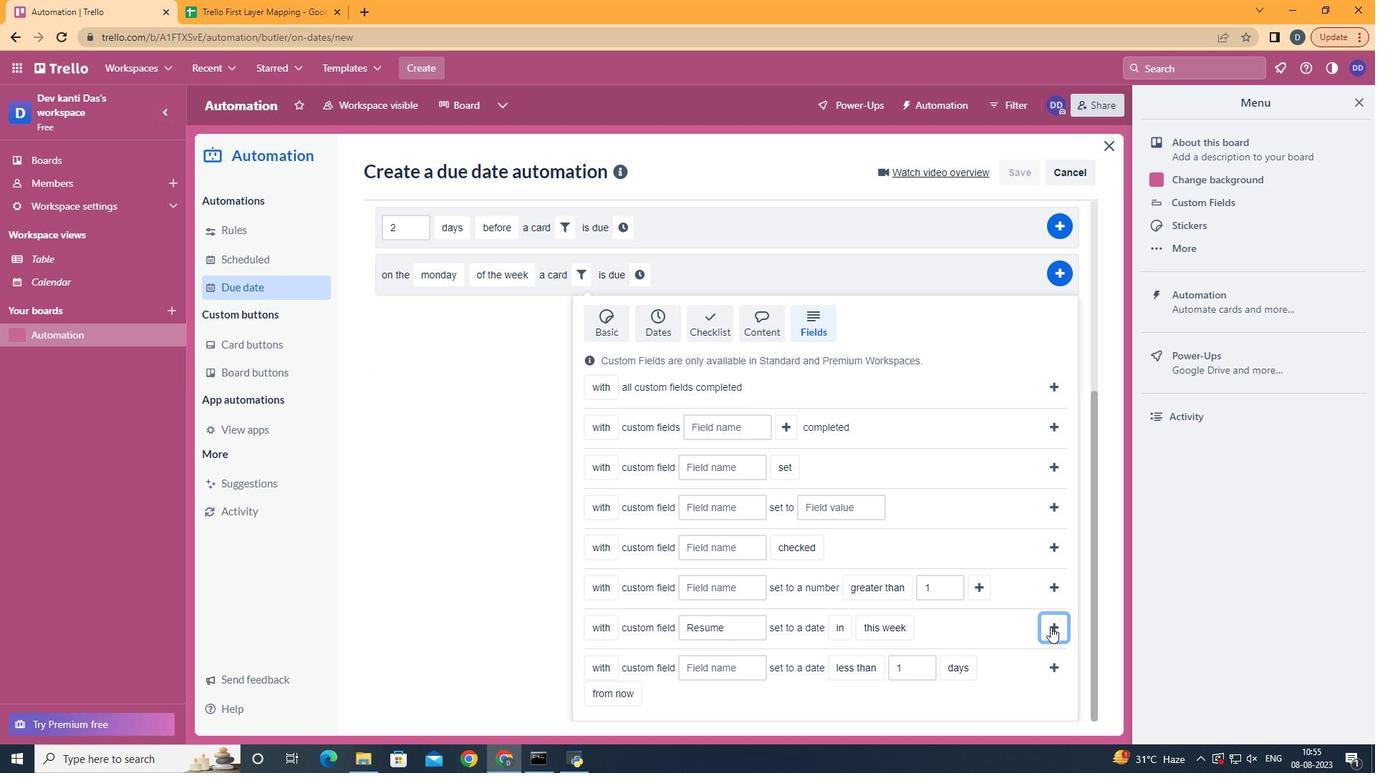 
Action: Mouse pressed left at (1049, 626)
Screenshot: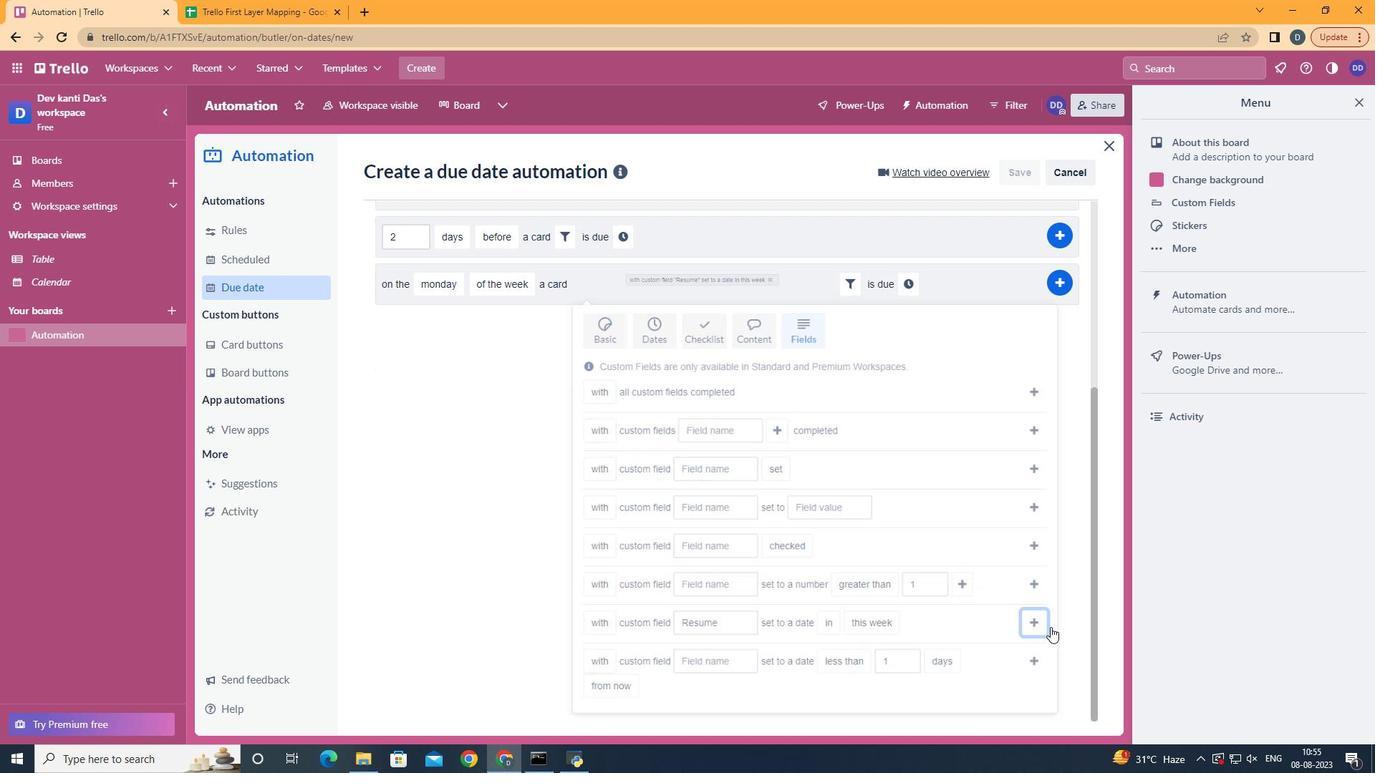 
Action: Mouse moved to (914, 575)
Screenshot: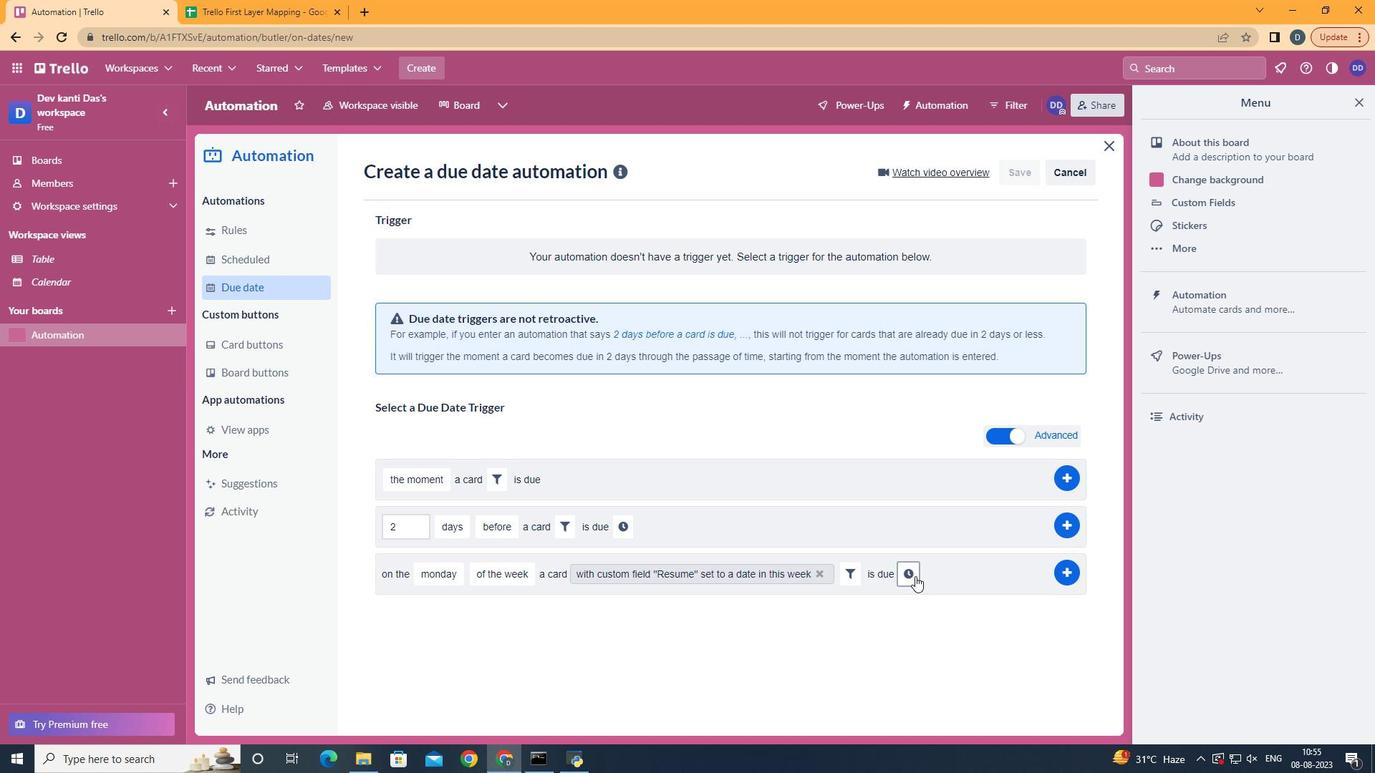 
Action: Mouse pressed left at (914, 575)
Screenshot: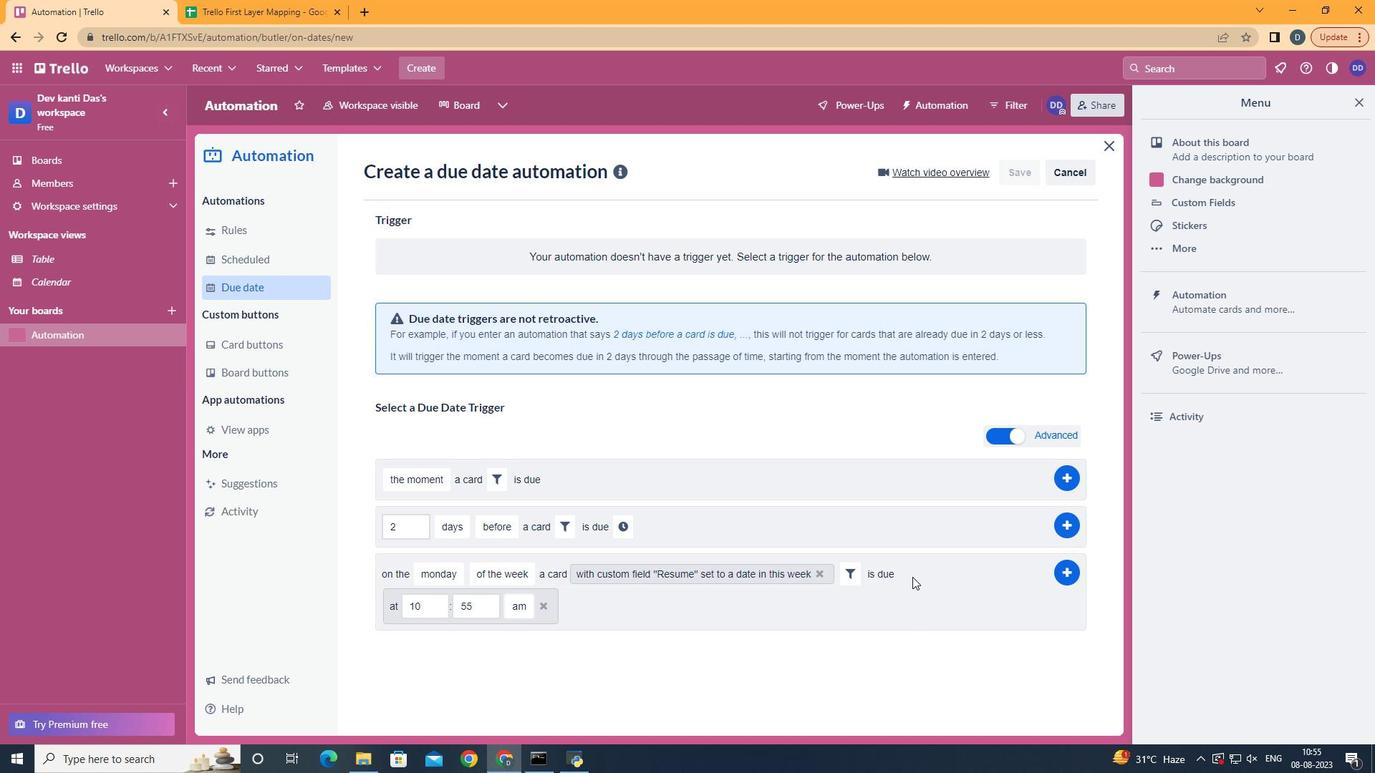 
Action: Mouse moved to (419, 606)
Screenshot: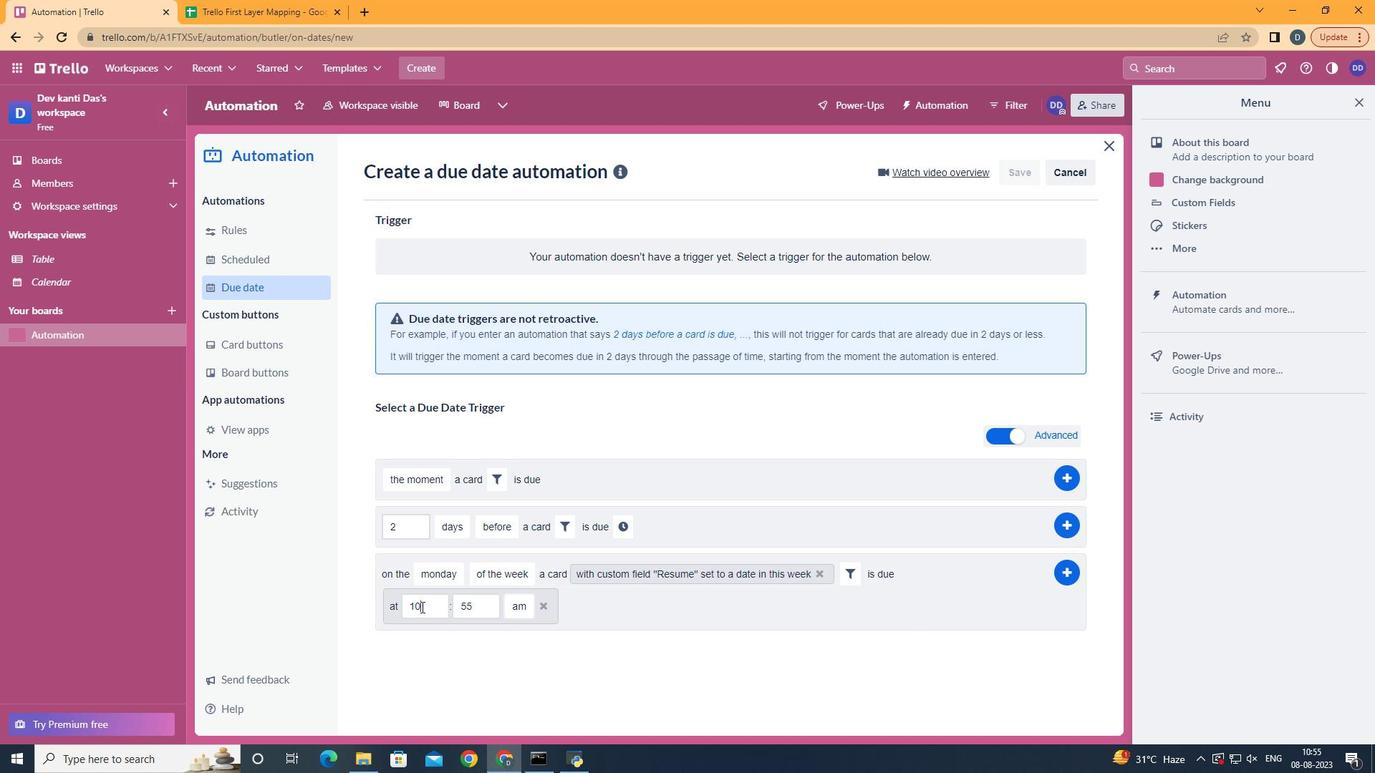 
Action: Mouse pressed left at (419, 606)
Screenshot: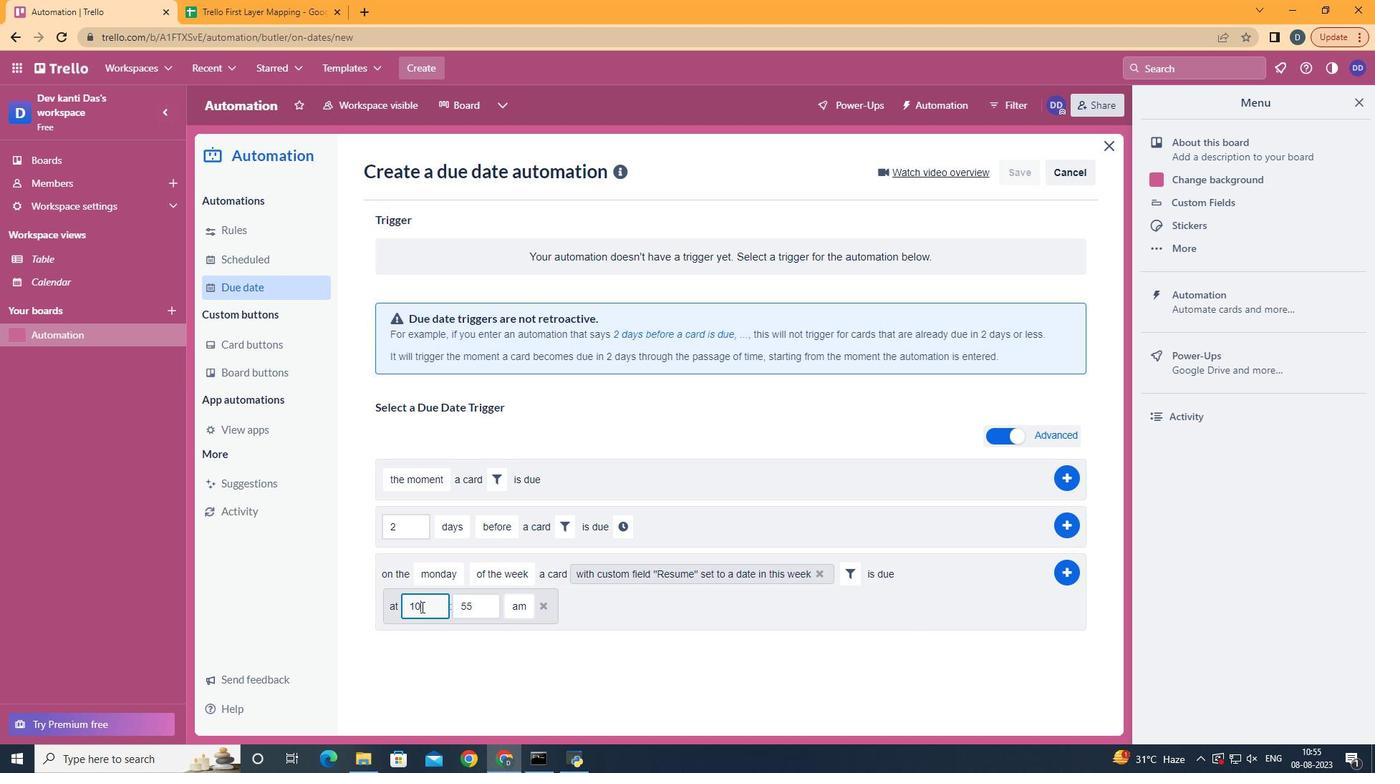 
Action: Mouse moved to (418, 606)
Screenshot: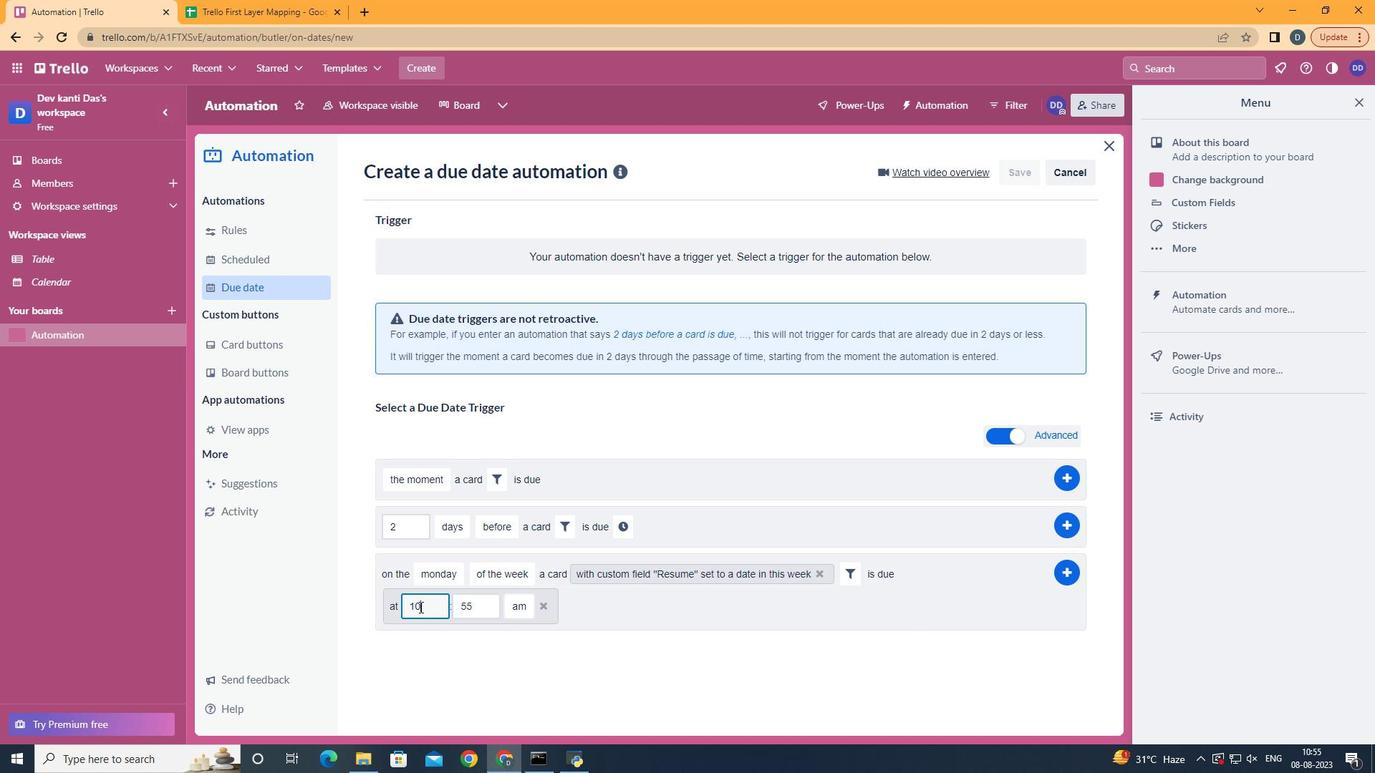 
Action: Key pressed <Key.backspace>1
Screenshot: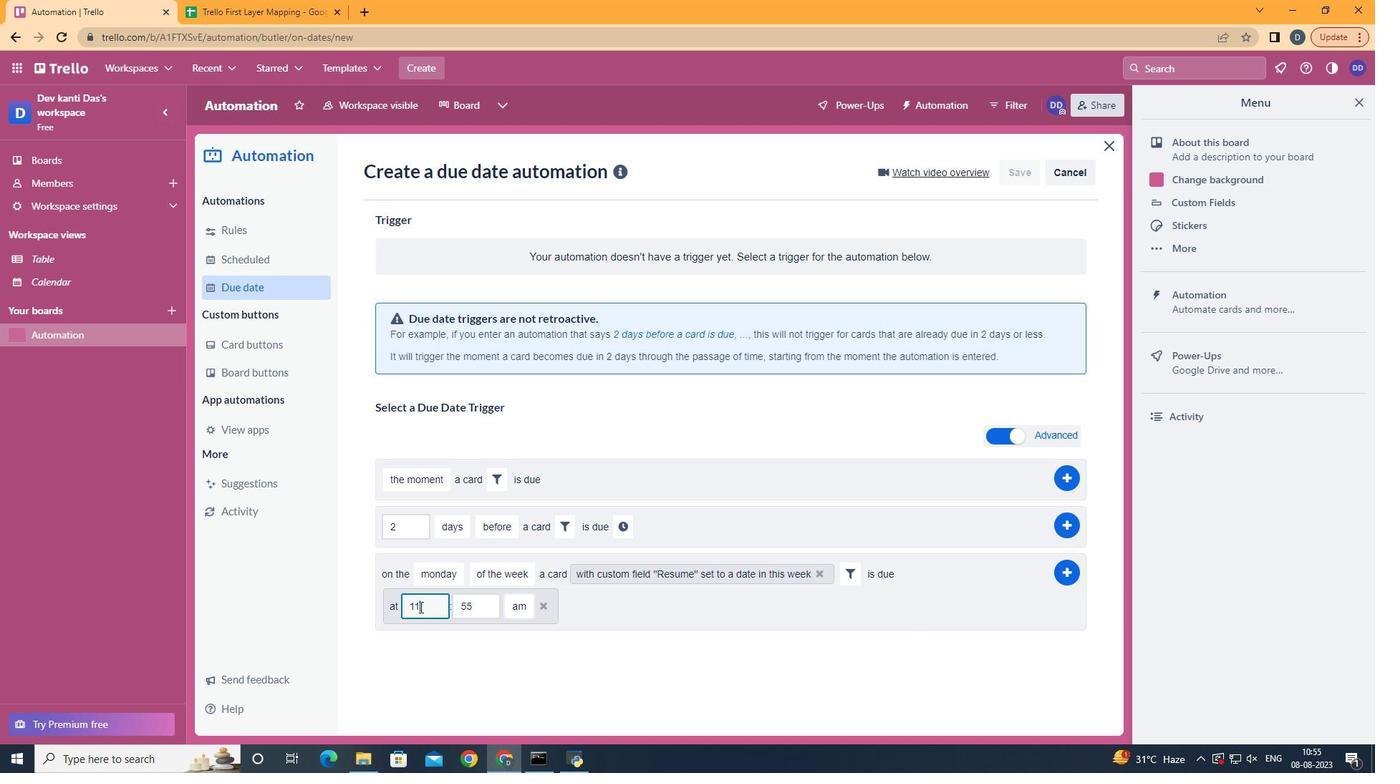 
Action: Mouse moved to (476, 602)
Screenshot: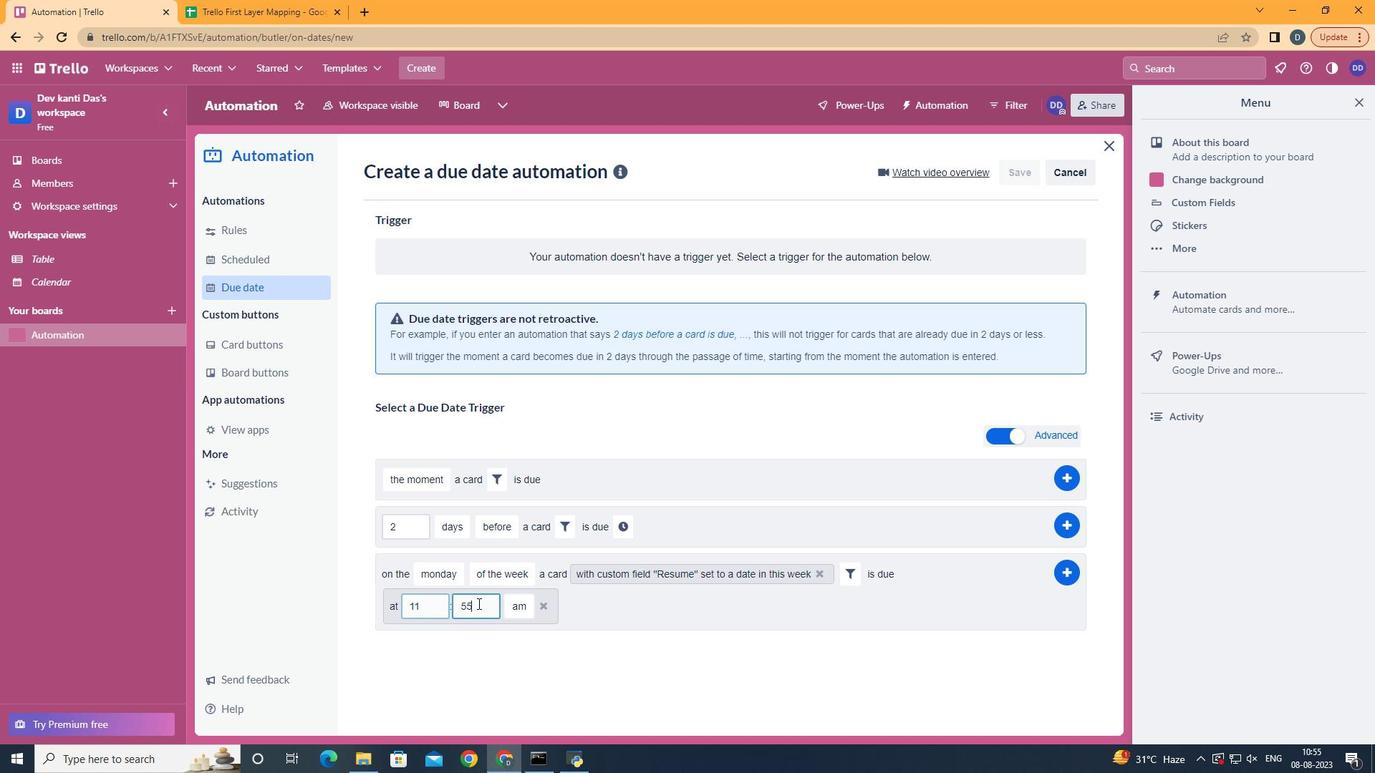 
Action: Mouse pressed left at (476, 602)
Screenshot: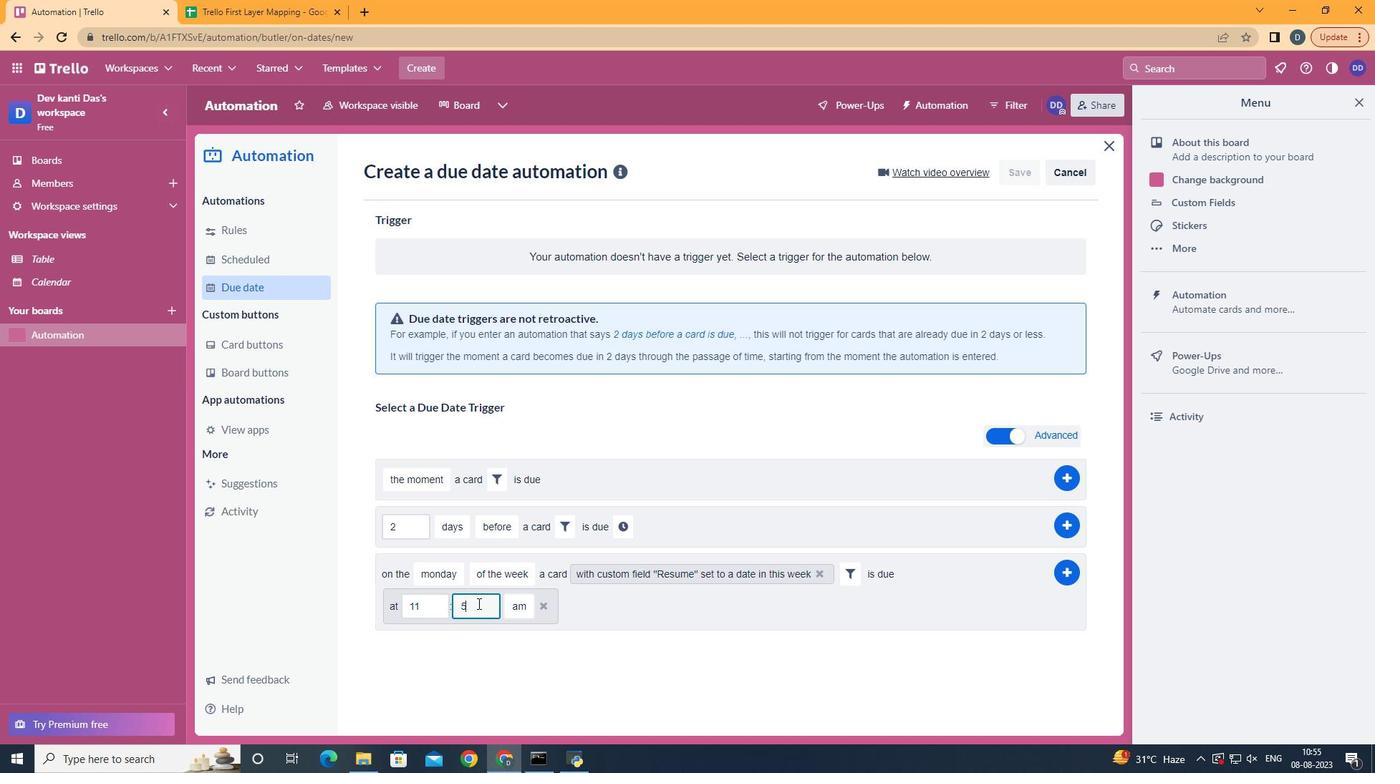 
Action: Key pressed <Key.backspace>
Screenshot: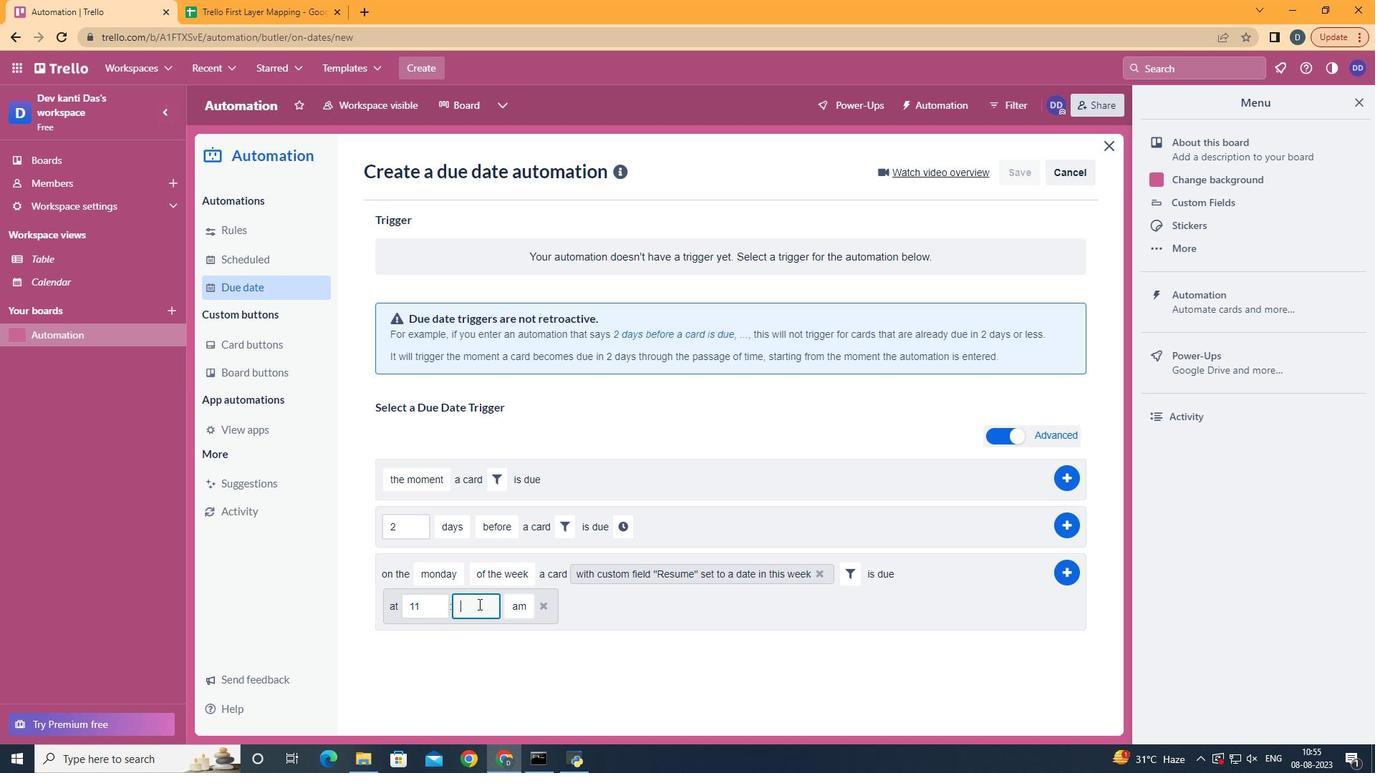 
Action: Mouse moved to (477, 603)
Screenshot: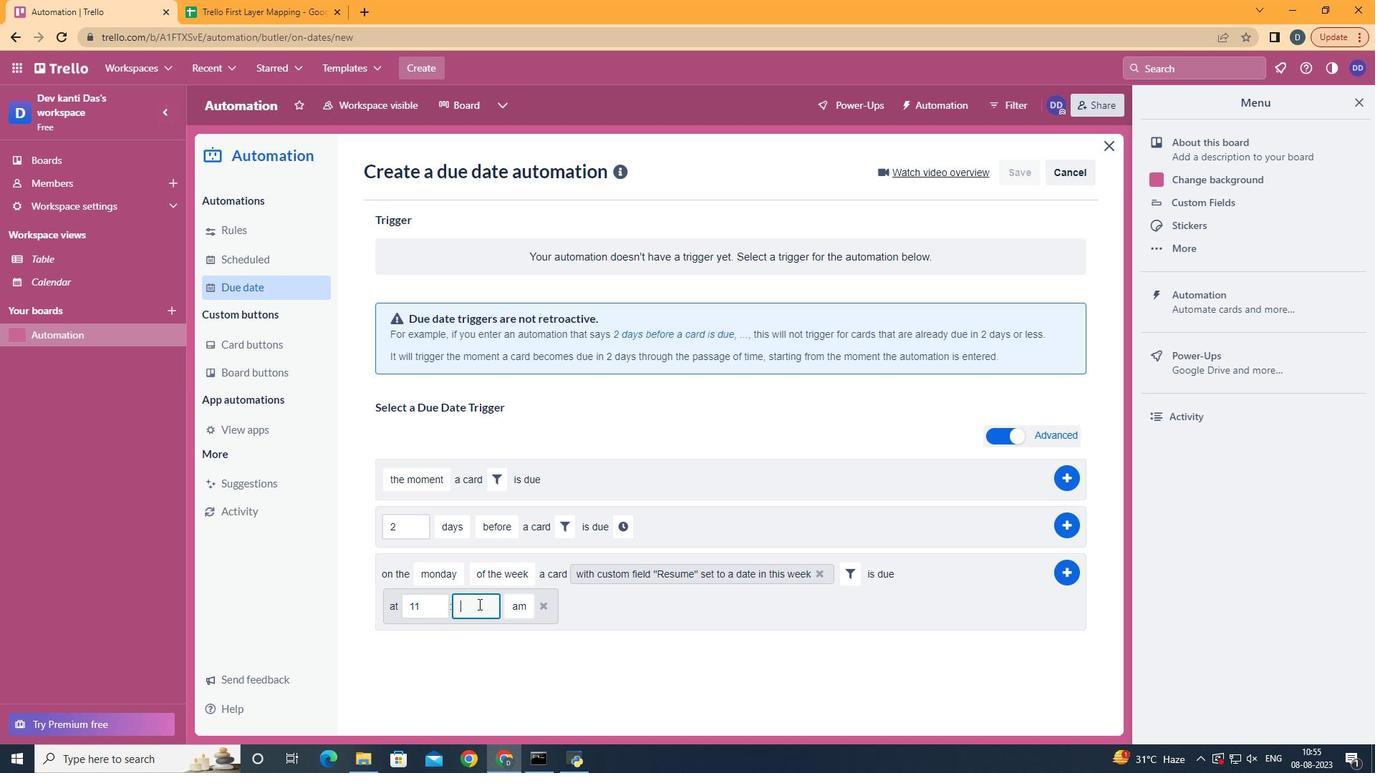 
Action: Key pressed <Key.backspace>00
Screenshot: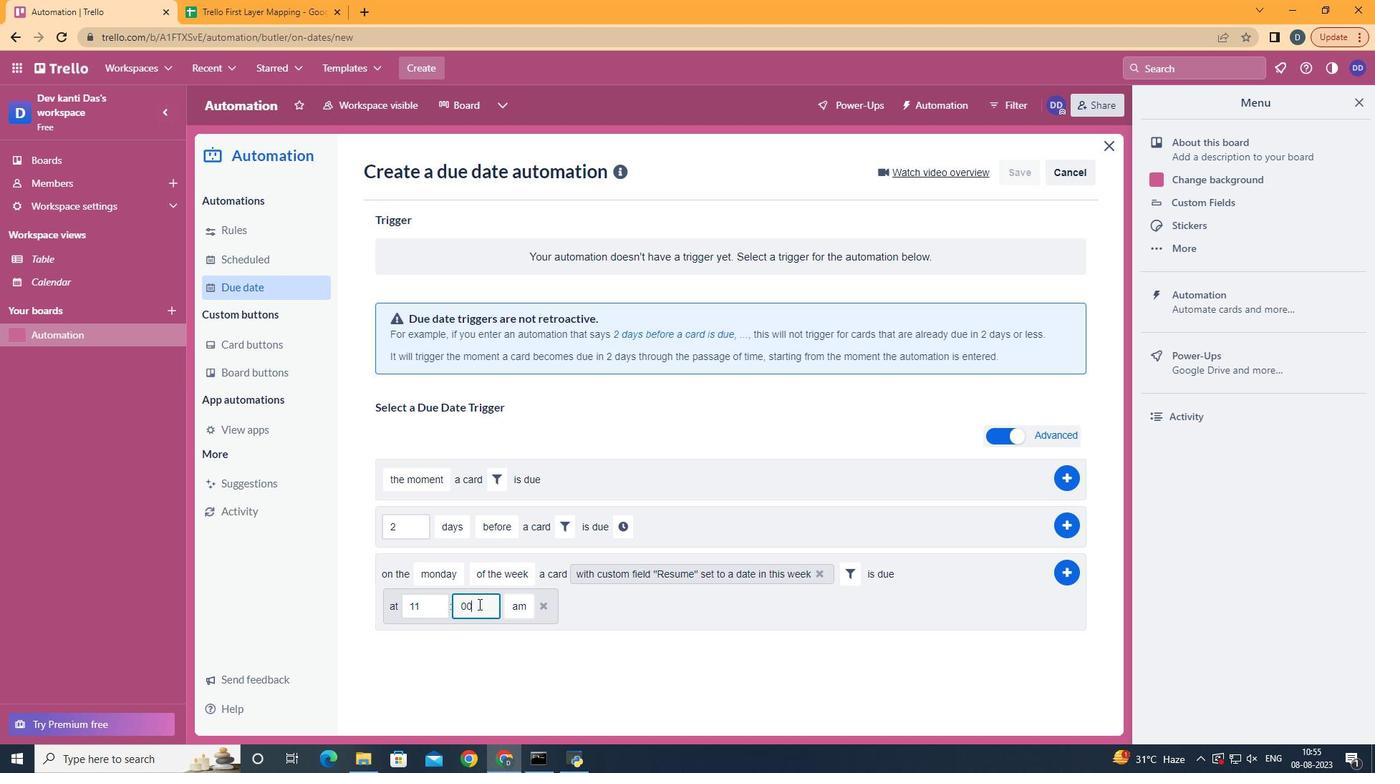 
Action: Mouse moved to (1064, 566)
Screenshot: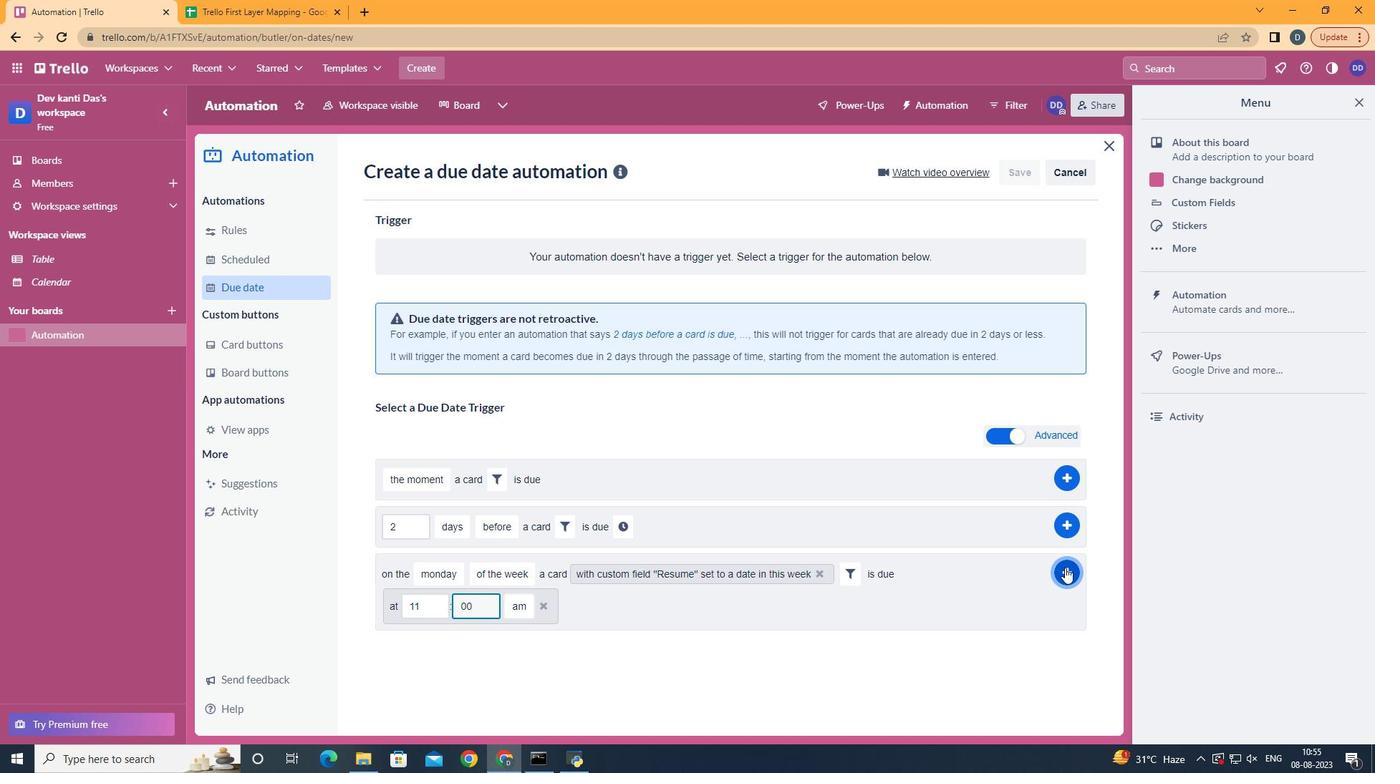 
Action: Mouse pressed left at (1064, 566)
Screenshot: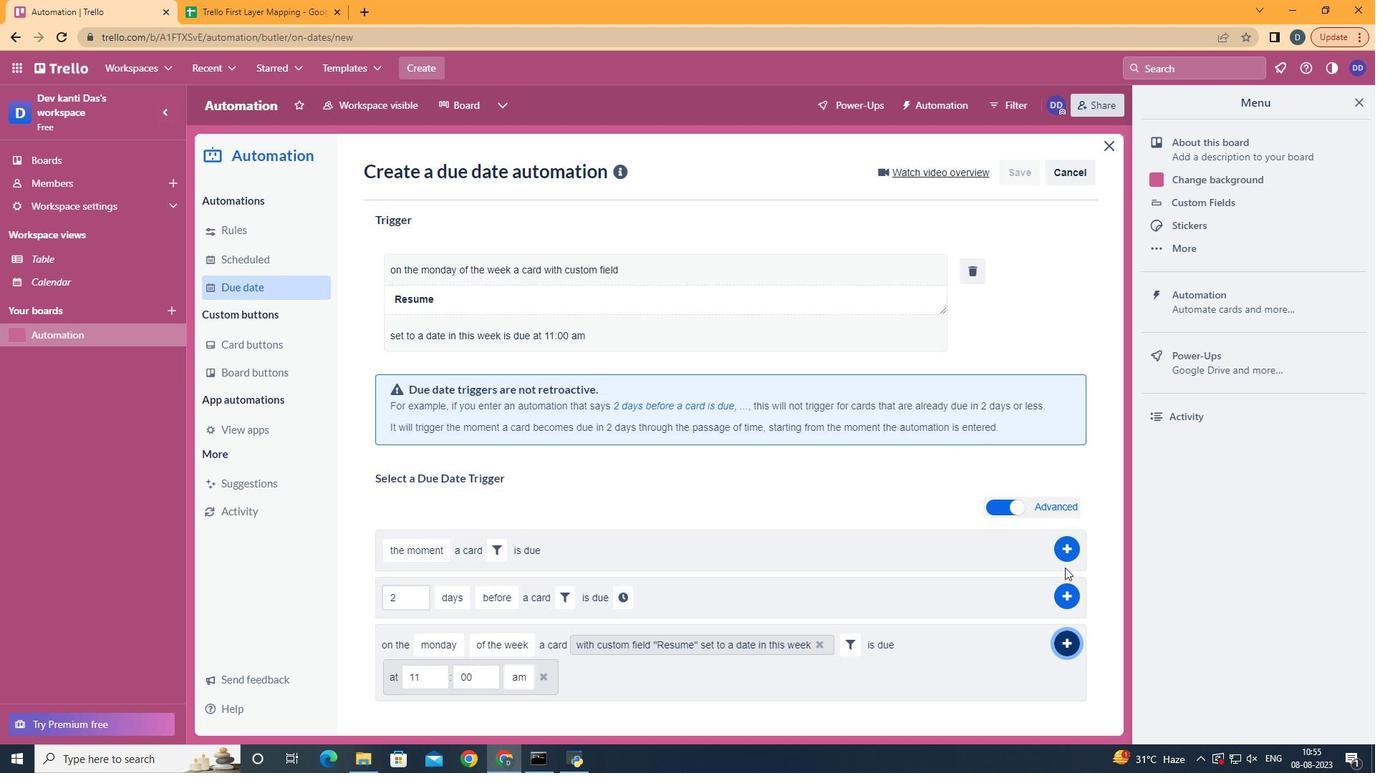 
Action: Mouse moved to (725, 303)
Screenshot: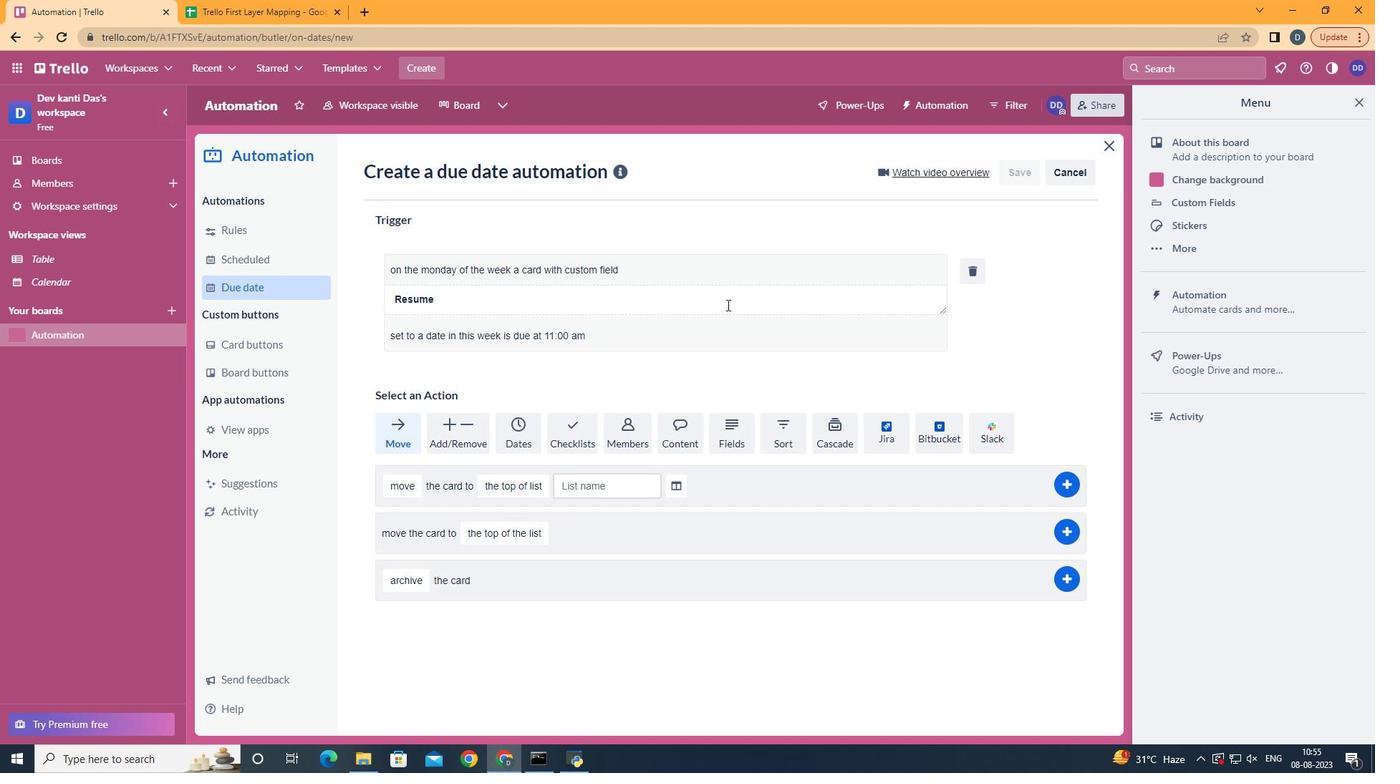 
